 Task: Look for space in Zagreb, Croatia from 11th June, 2023 to 17th June, 2023 for 1 adult in price range Rs.5000 to Rs.12000. Place can be private room with 1  bedroom having 1 bed and 1 bathroom. Property type can be house, flat, guest house, hotel. Booking option can be shelf check-in. Required host language is English.
Action: Mouse moved to (449, 82)
Screenshot: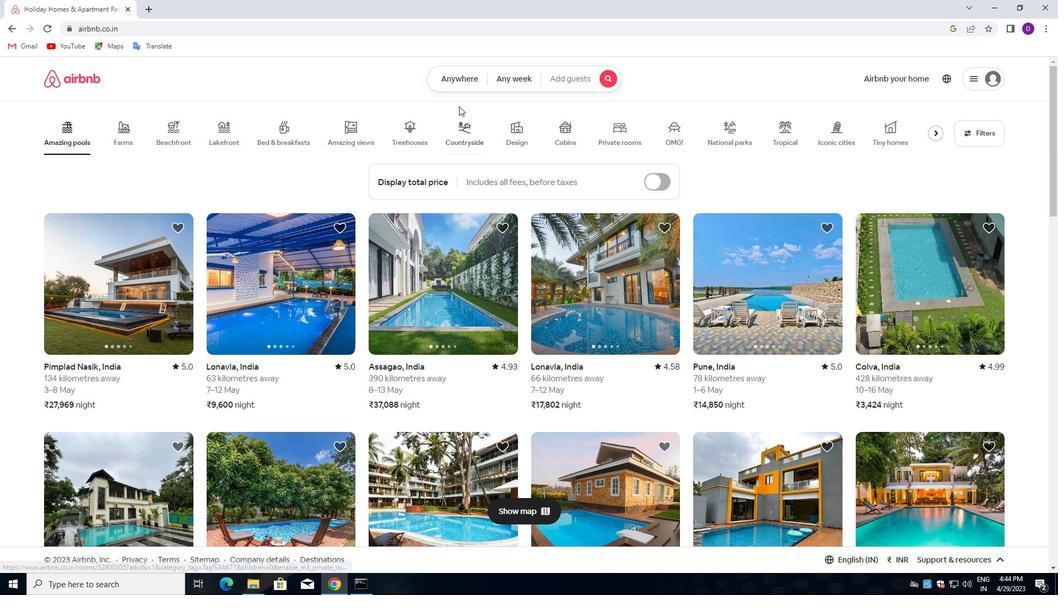 
Action: Mouse pressed left at (449, 82)
Screenshot: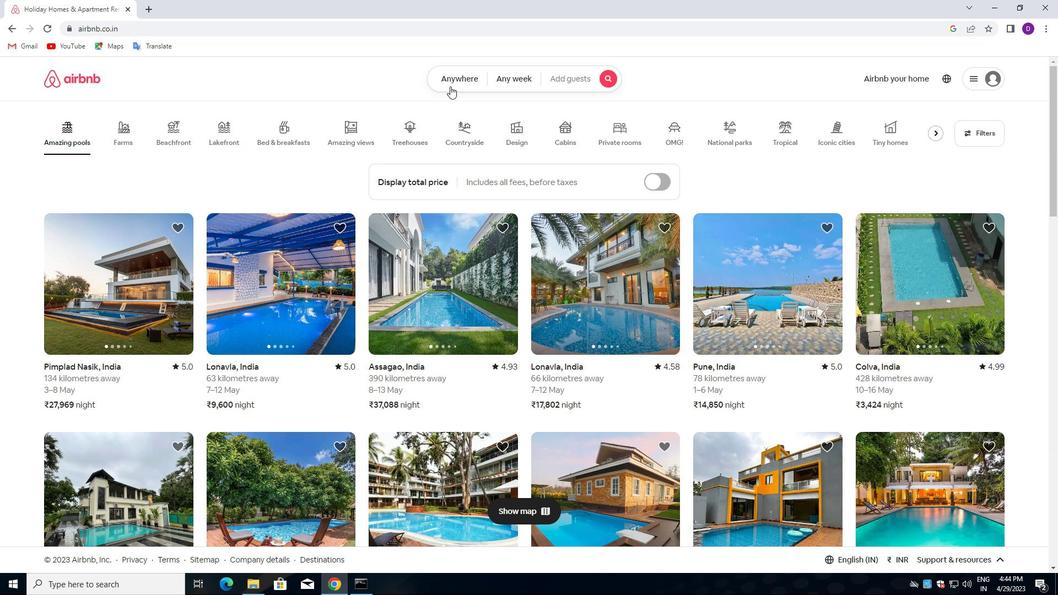 
Action: Mouse moved to (352, 127)
Screenshot: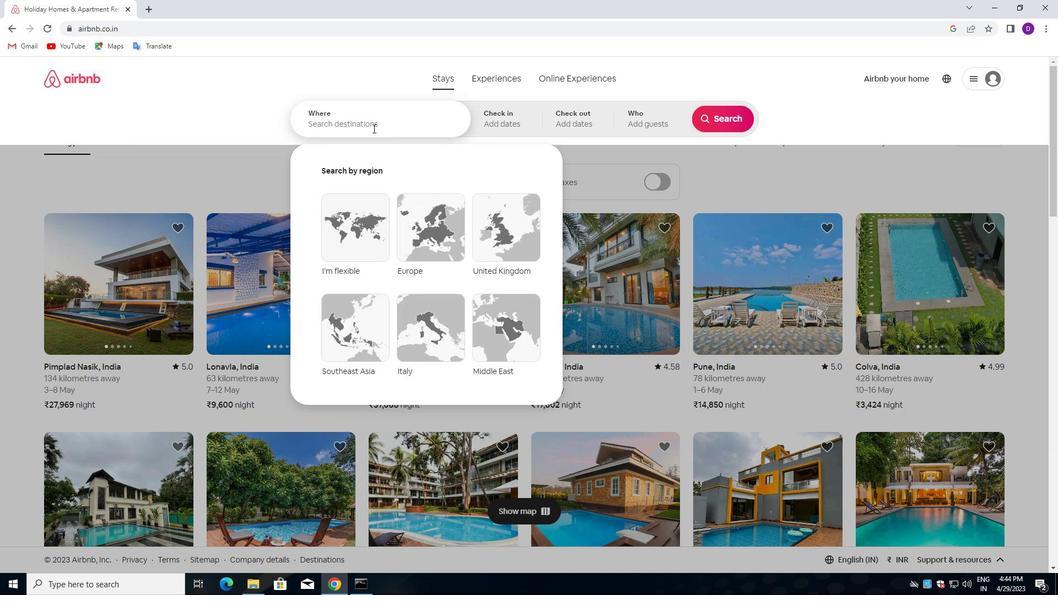 
Action: Mouse pressed left at (352, 127)
Screenshot: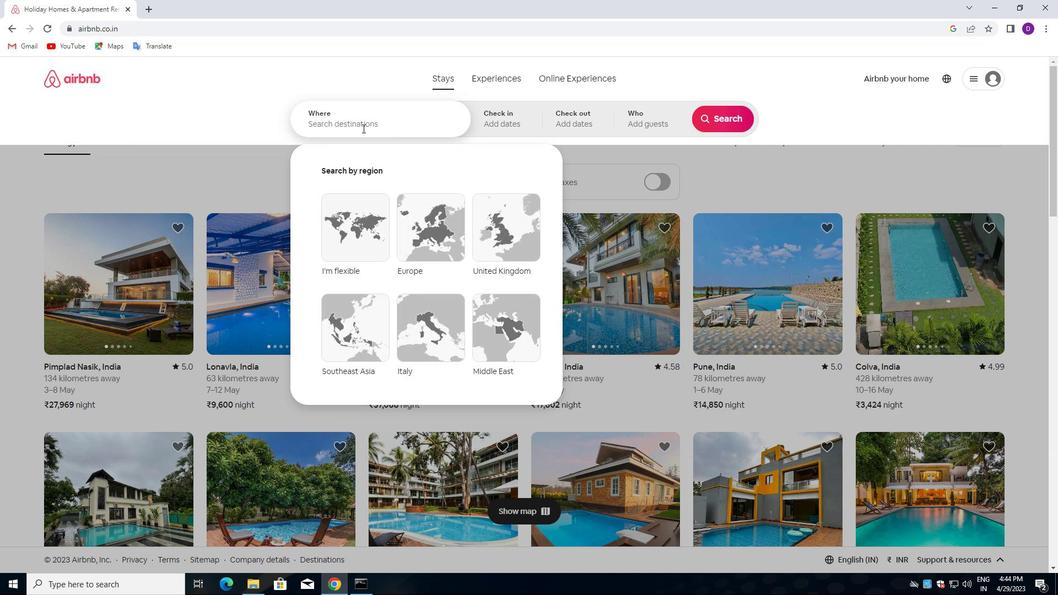 
Action: Mouse moved to (352, 126)
Screenshot: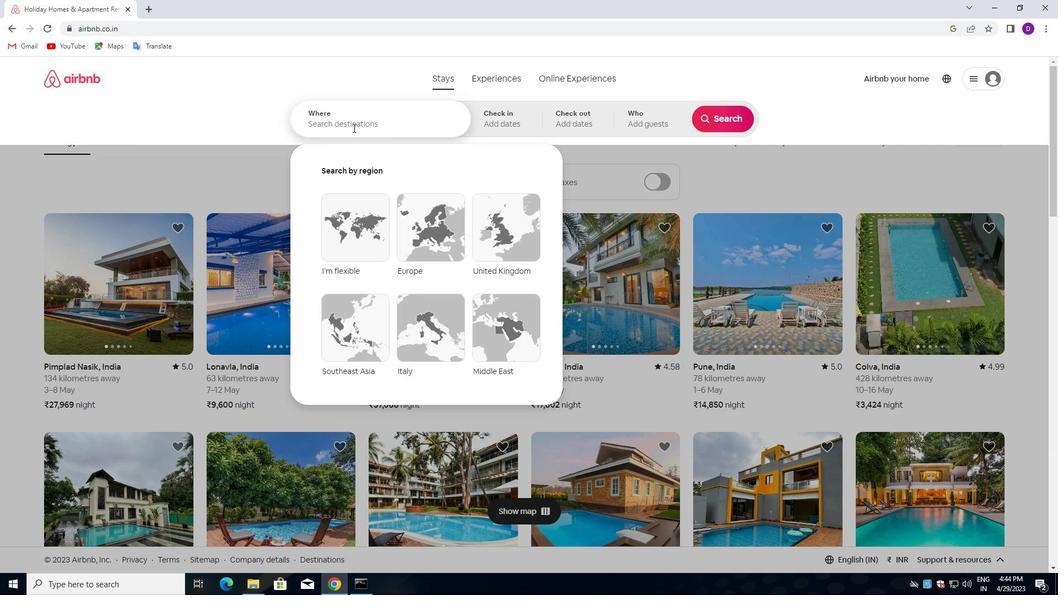 
Action: Key pressed <Key.shift>ZAGREB,<Key.down><Key.enter>
Screenshot: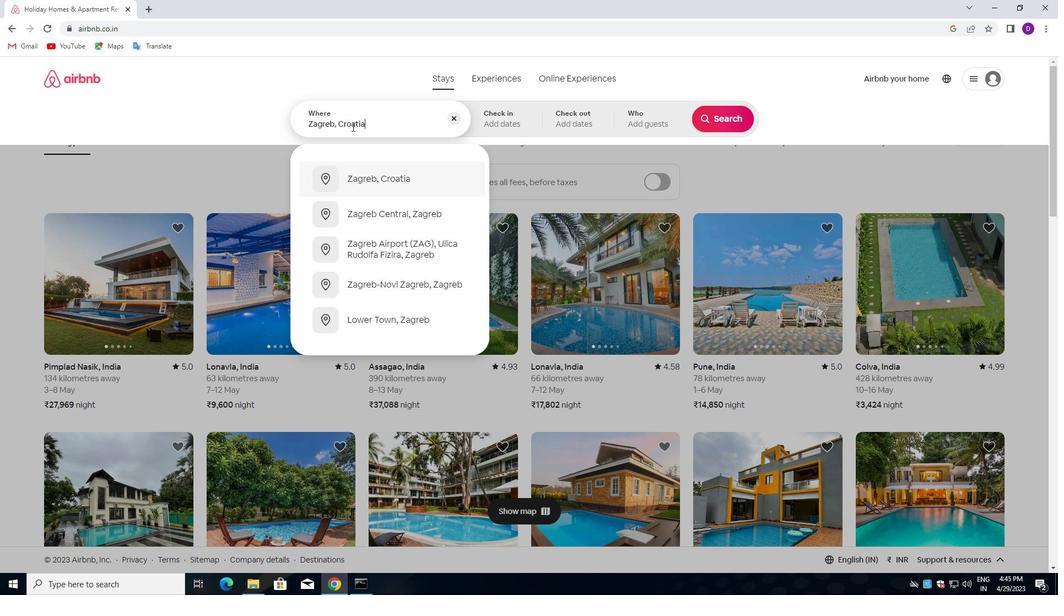 
Action: Mouse moved to (719, 205)
Screenshot: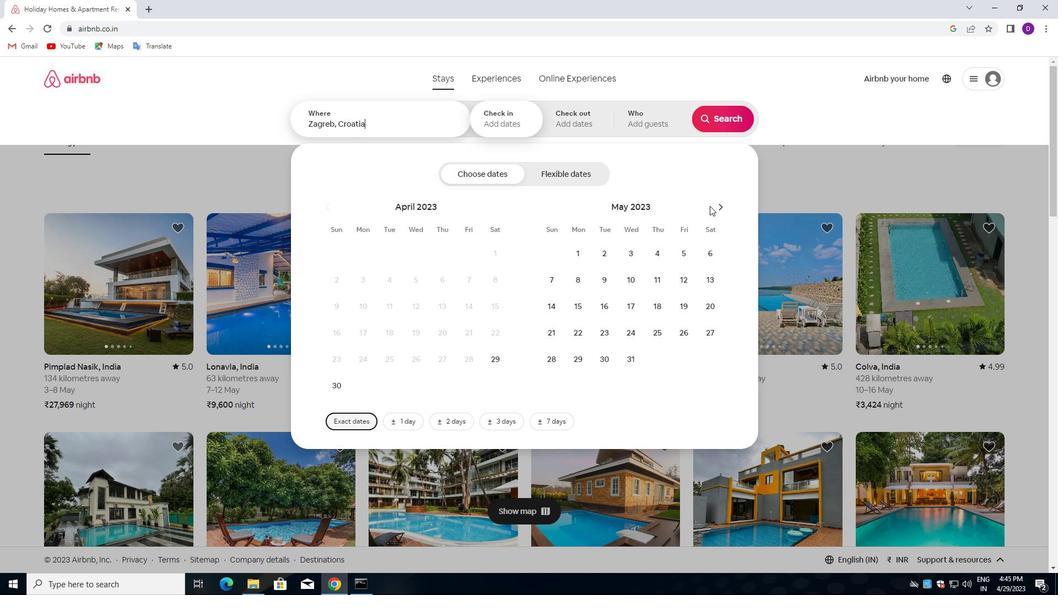 
Action: Mouse pressed left at (719, 205)
Screenshot: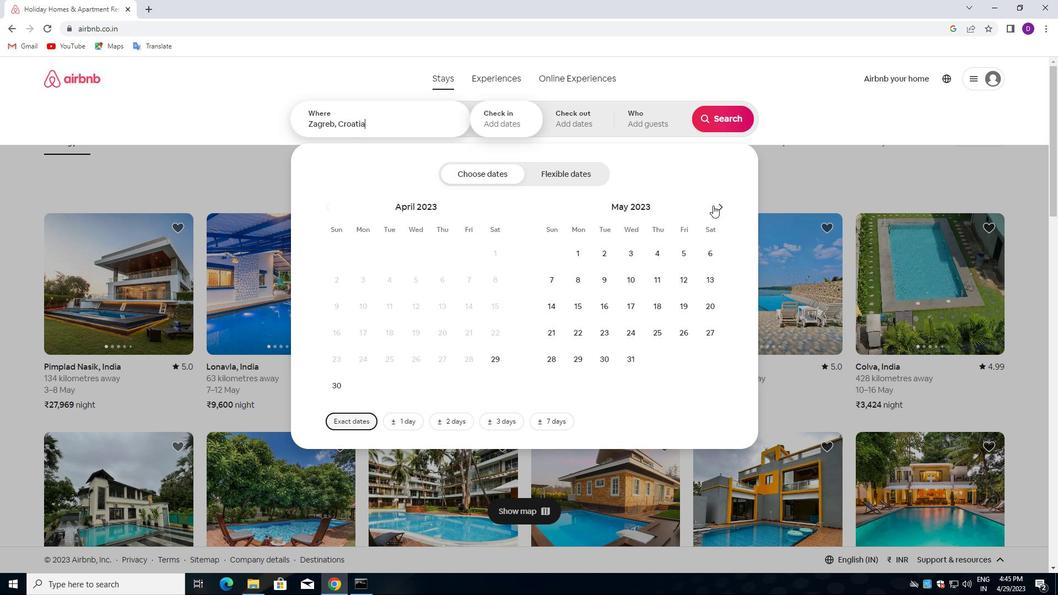 
Action: Mouse moved to (555, 311)
Screenshot: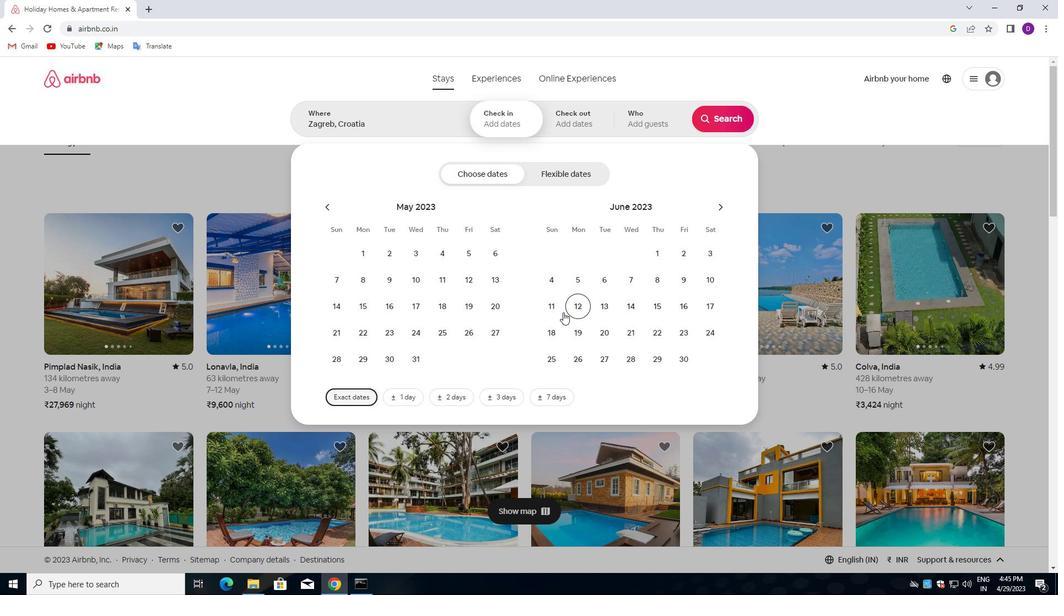 
Action: Mouse pressed left at (555, 311)
Screenshot: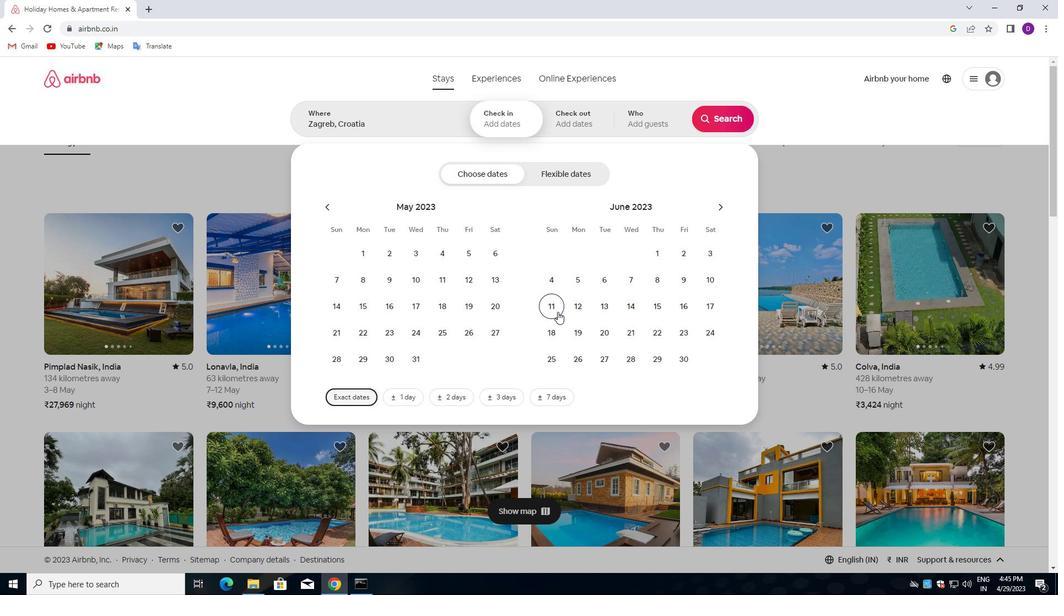 
Action: Mouse moved to (705, 309)
Screenshot: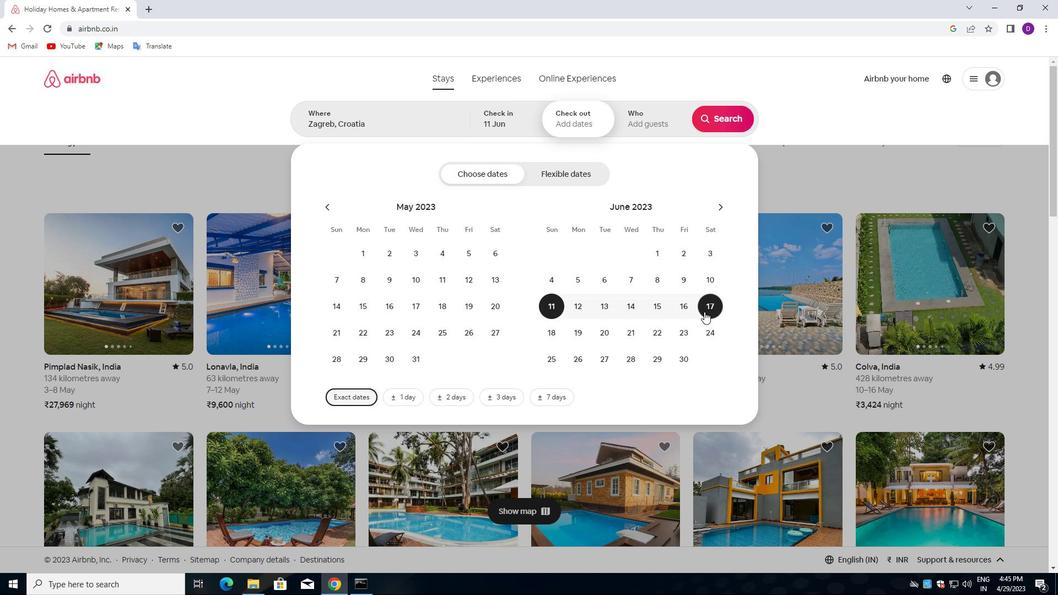 
Action: Mouse pressed left at (705, 309)
Screenshot: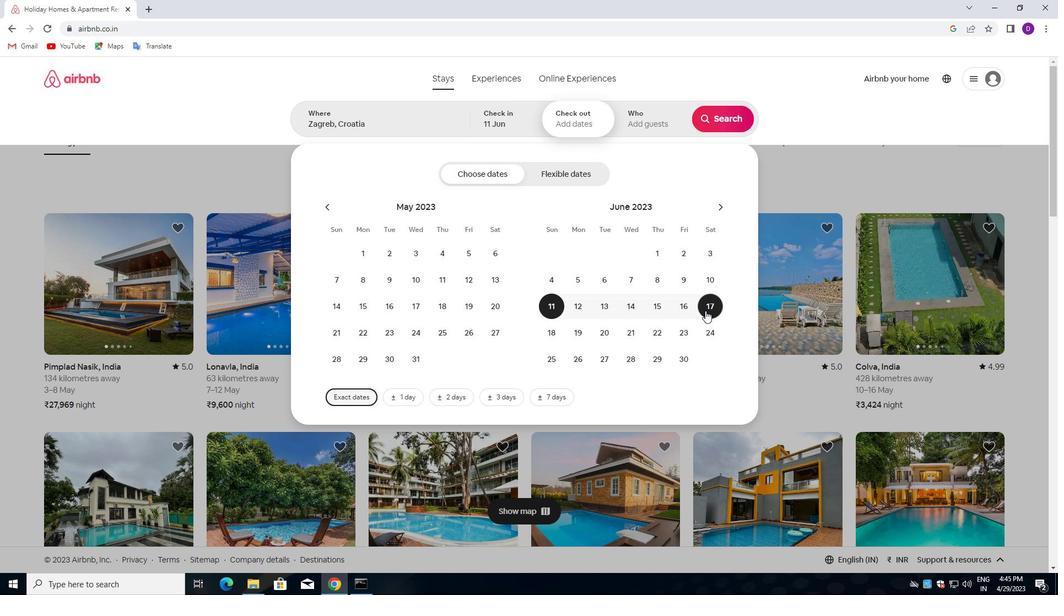 
Action: Mouse moved to (635, 124)
Screenshot: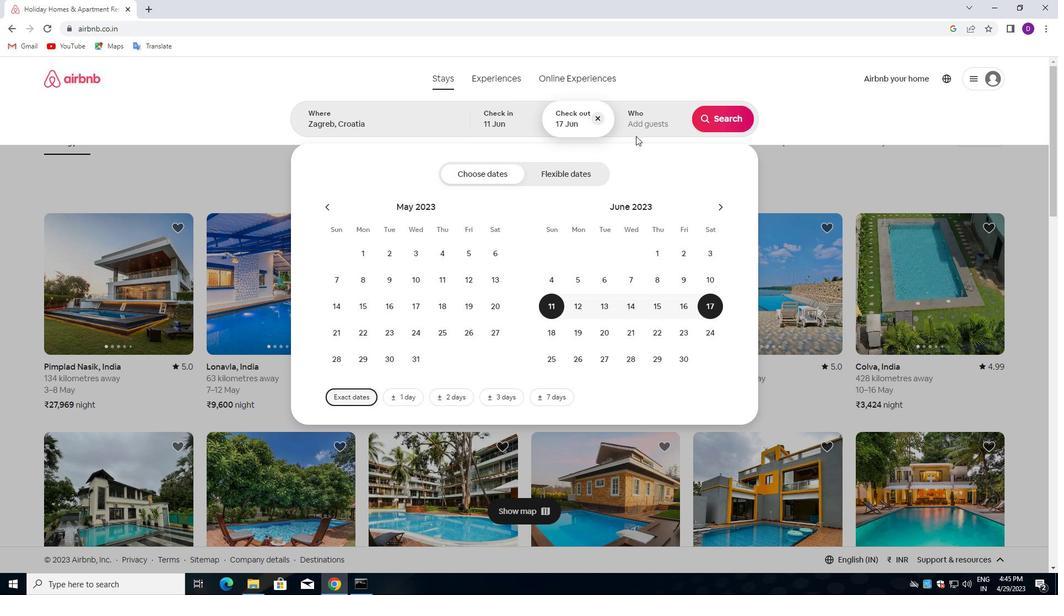 
Action: Mouse pressed left at (635, 124)
Screenshot: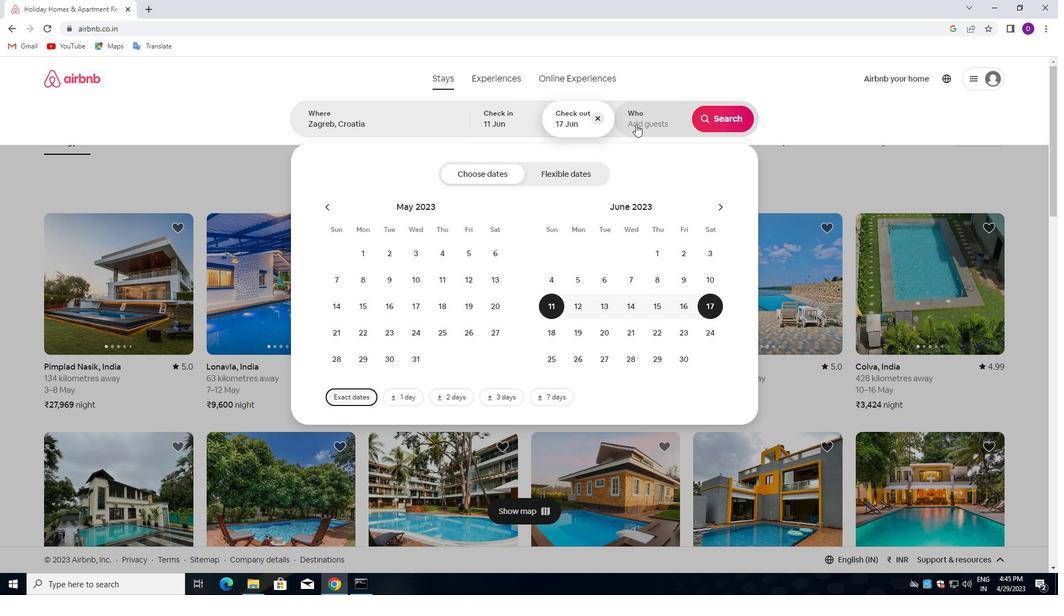 
Action: Mouse moved to (728, 174)
Screenshot: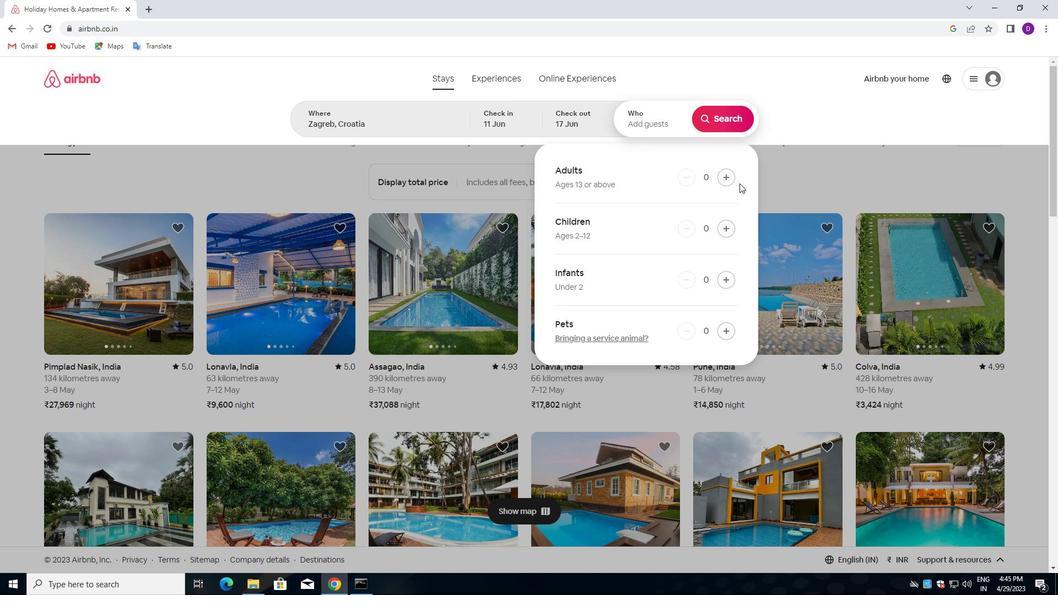 
Action: Mouse pressed left at (728, 174)
Screenshot: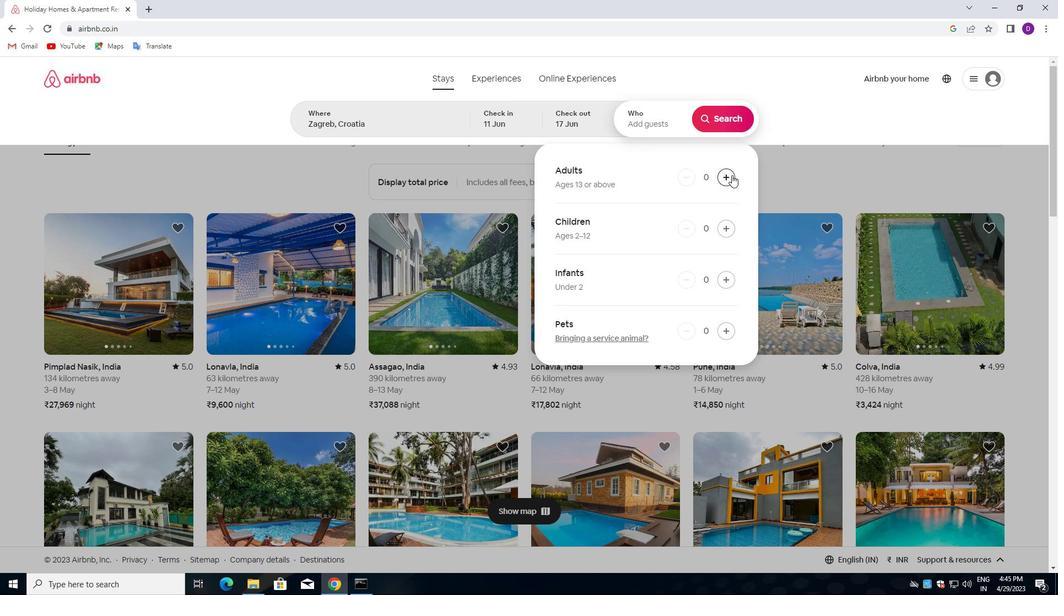 
Action: Mouse moved to (720, 120)
Screenshot: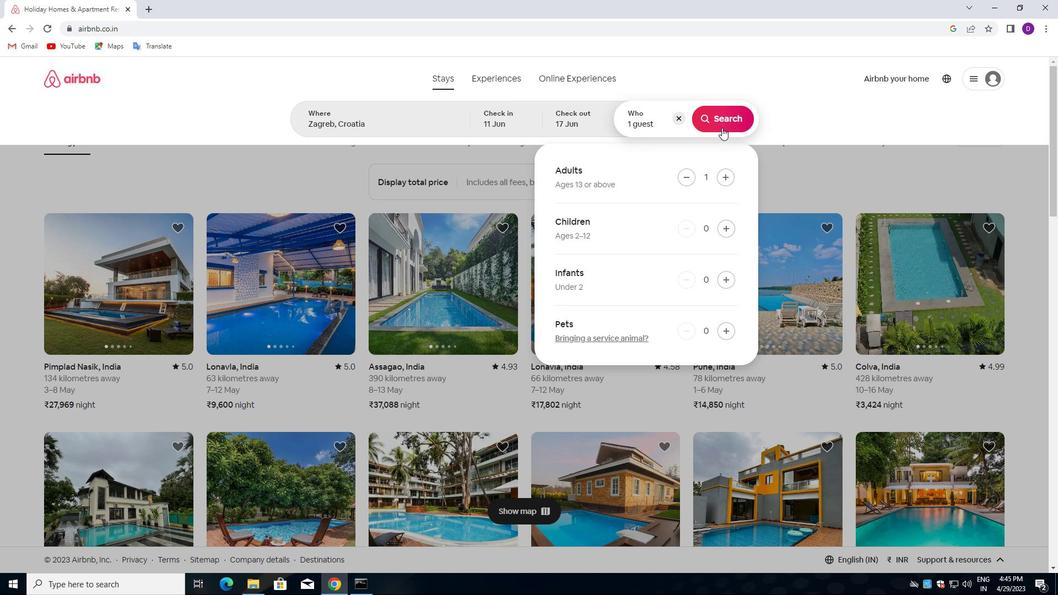
Action: Mouse pressed left at (720, 120)
Screenshot: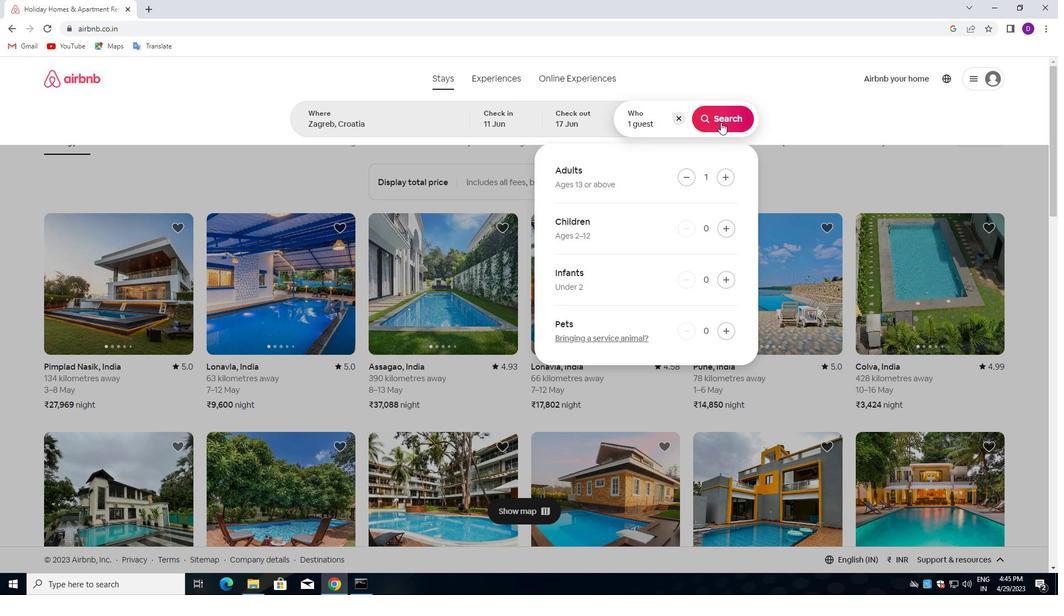 
Action: Mouse moved to (997, 120)
Screenshot: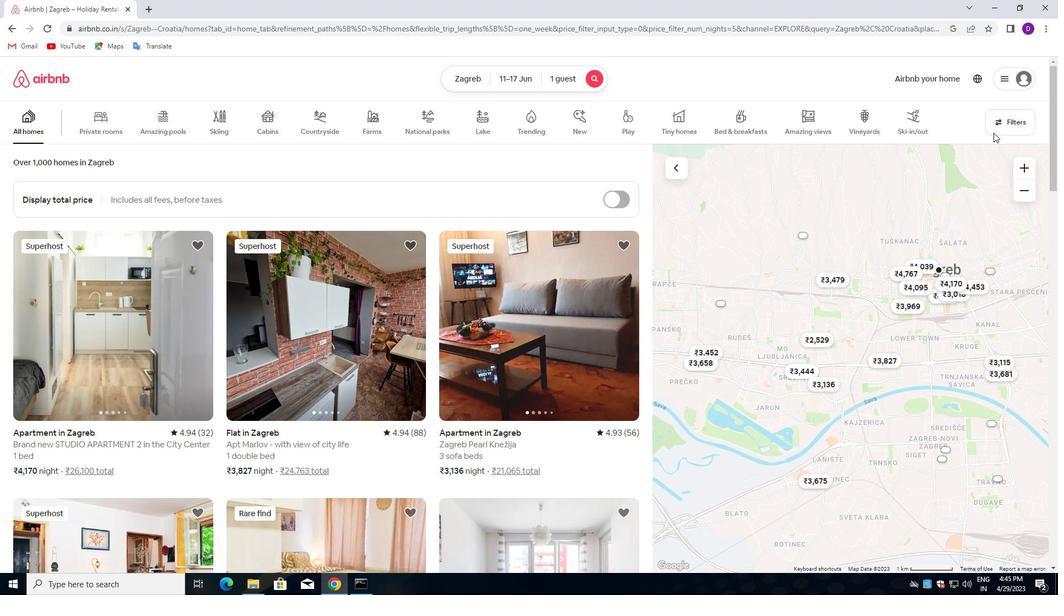 
Action: Mouse pressed left at (997, 120)
Screenshot: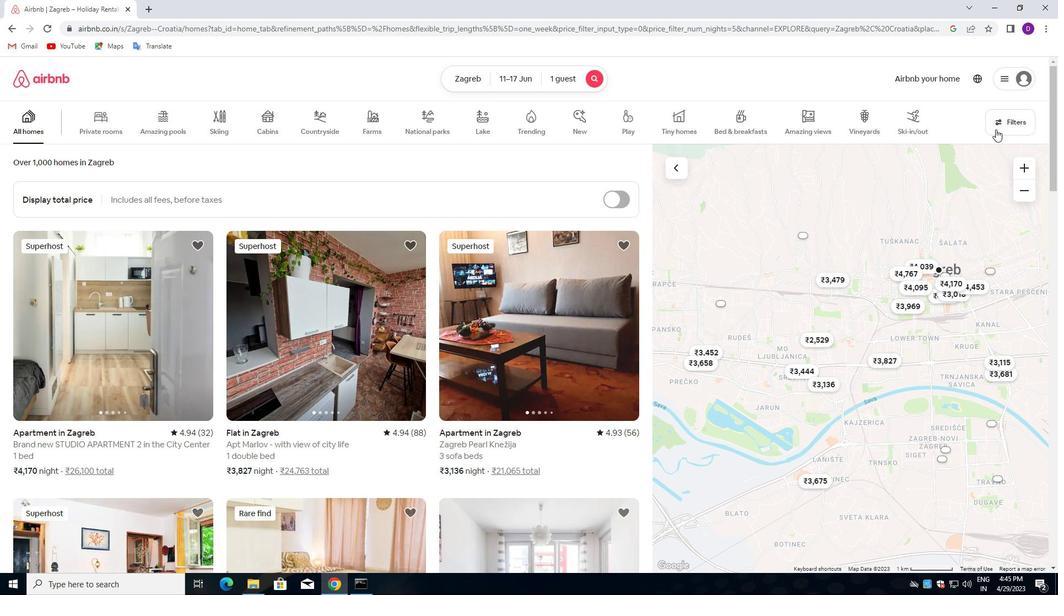 
Action: Mouse moved to (401, 266)
Screenshot: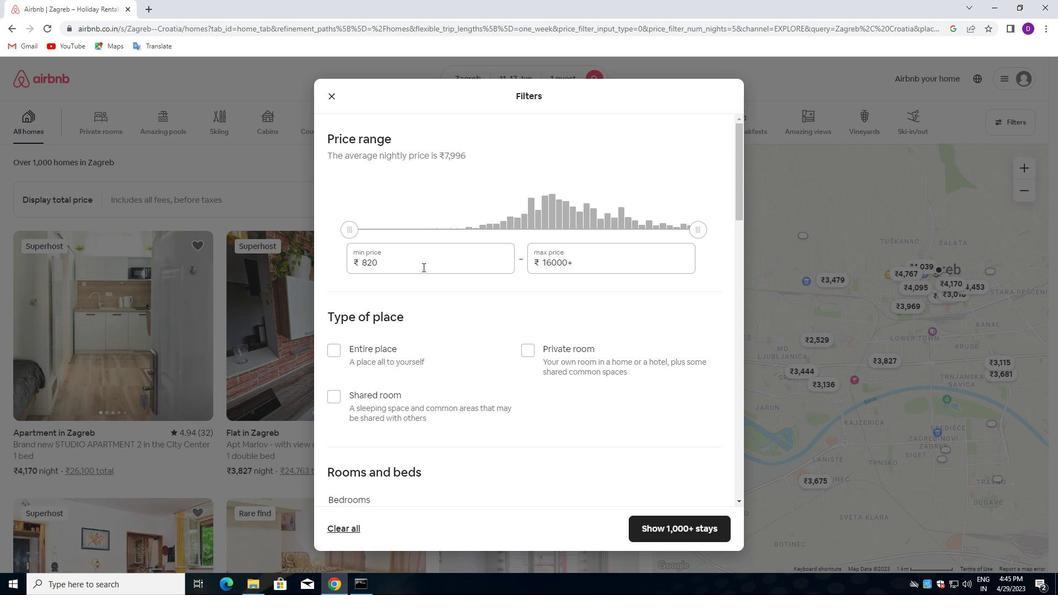 
Action: Mouse pressed left at (401, 266)
Screenshot: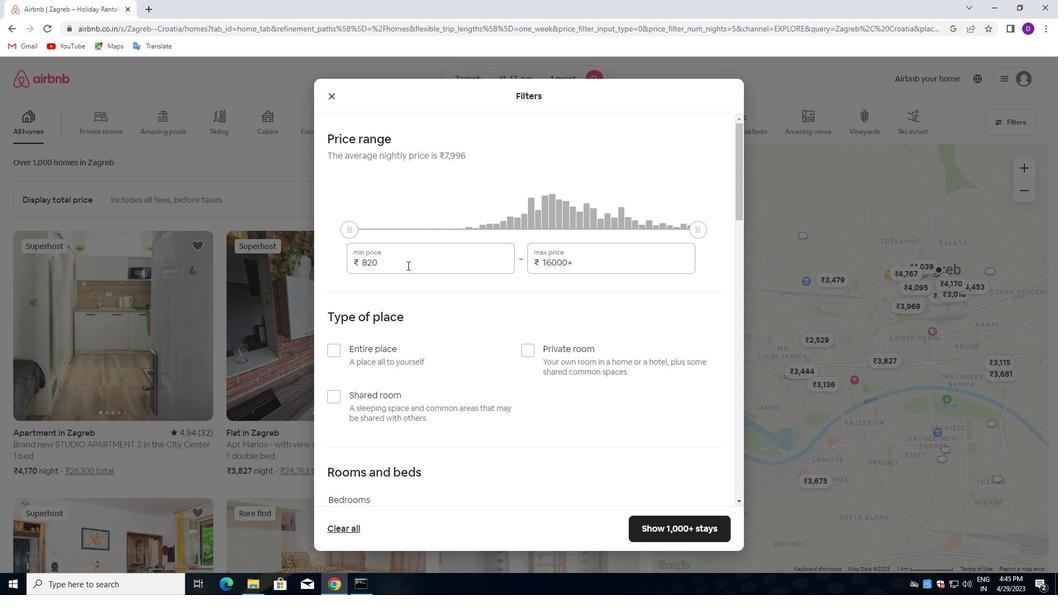 
Action: Mouse pressed left at (401, 266)
Screenshot: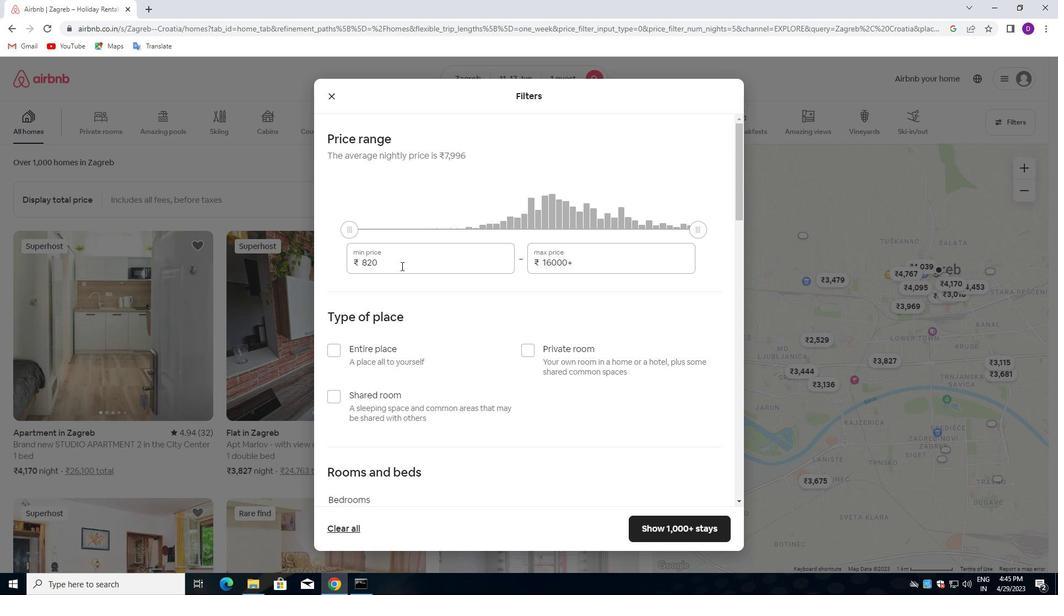 
Action: Key pressed 5000<Key.tab>12000
Screenshot: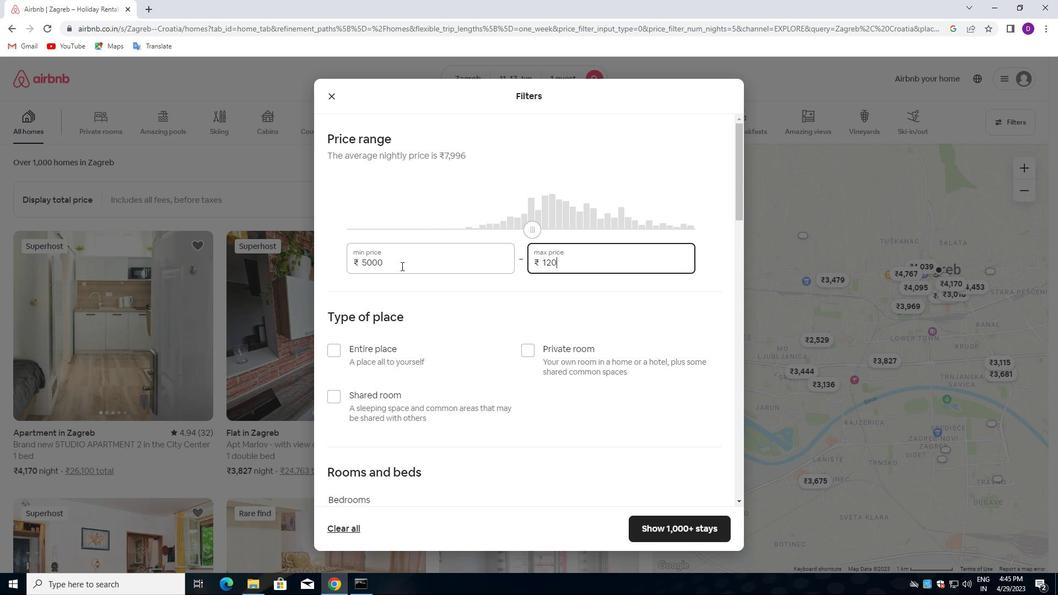 
Action: Mouse moved to (503, 376)
Screenshot: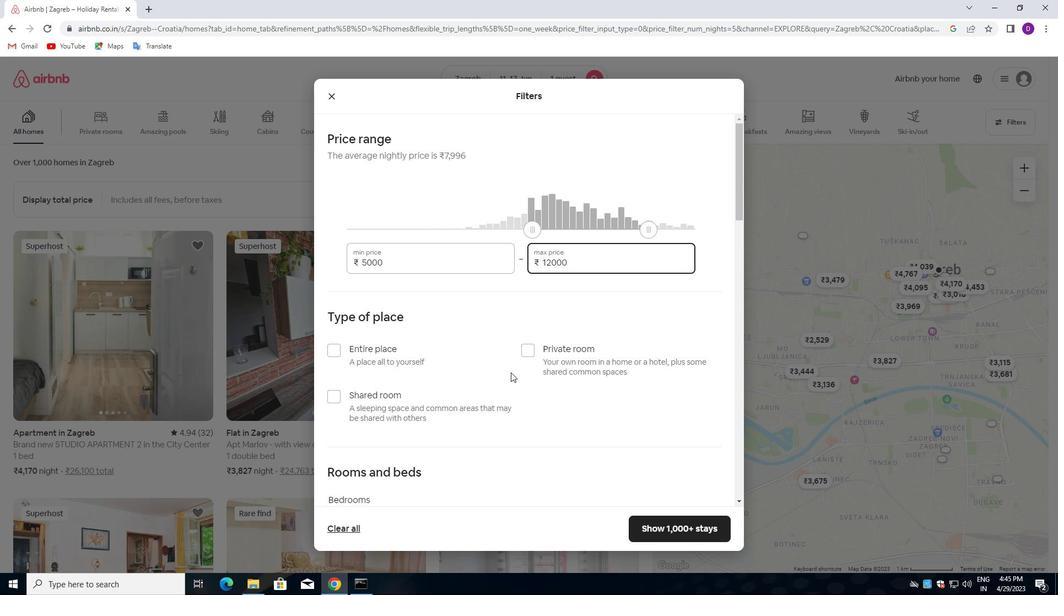 
Action: Mouse scrolled (503, 377) with delta (0, 0)
Screenshot: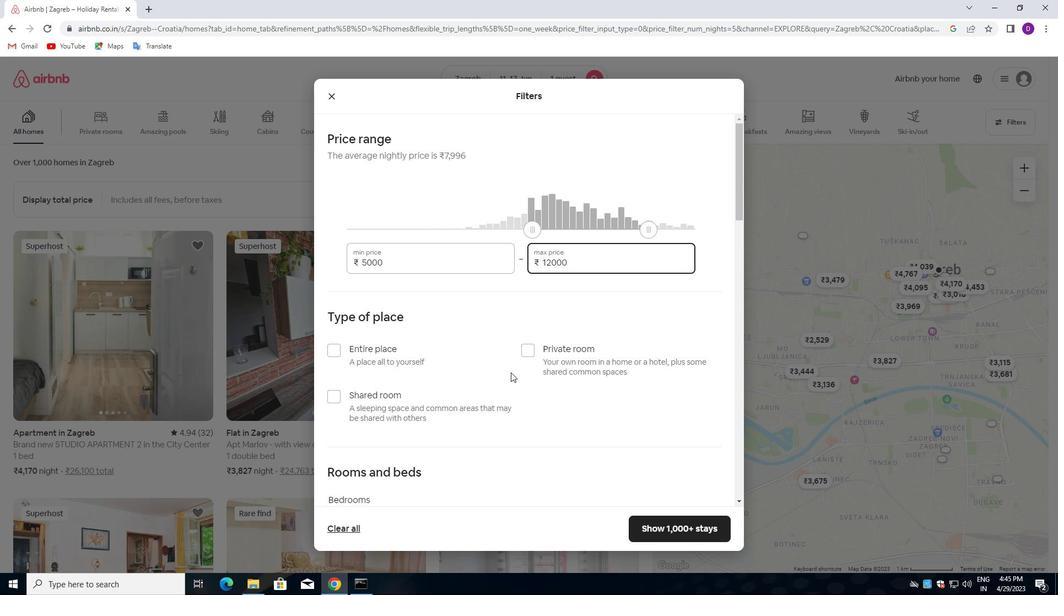 
Action: Mouse moved to (503, 376)
Screenshot: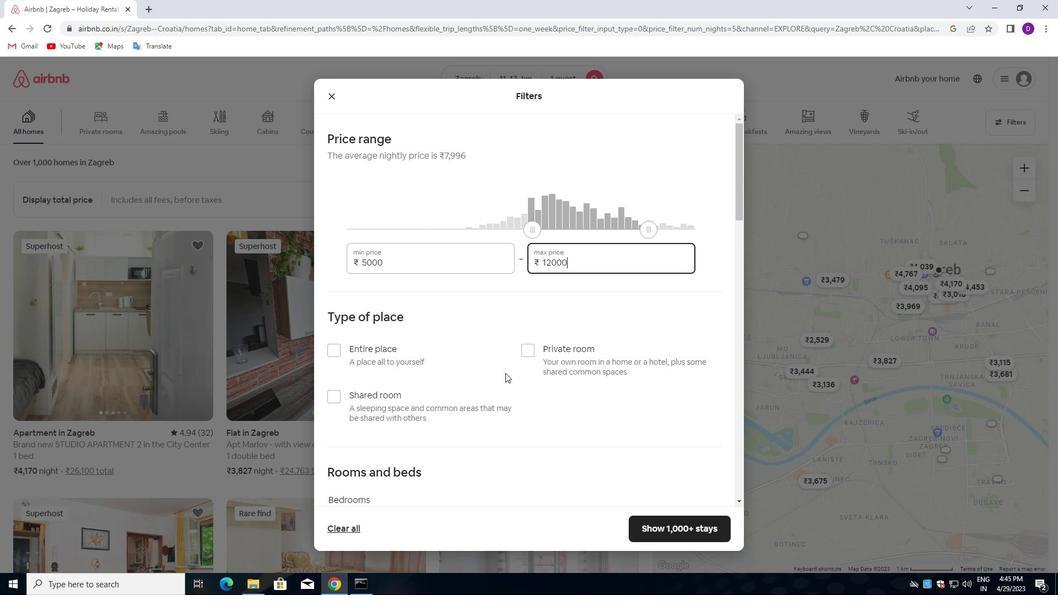 
Action: Mouse scrolled (503, 377) with delta (0, 0)
Screenshot: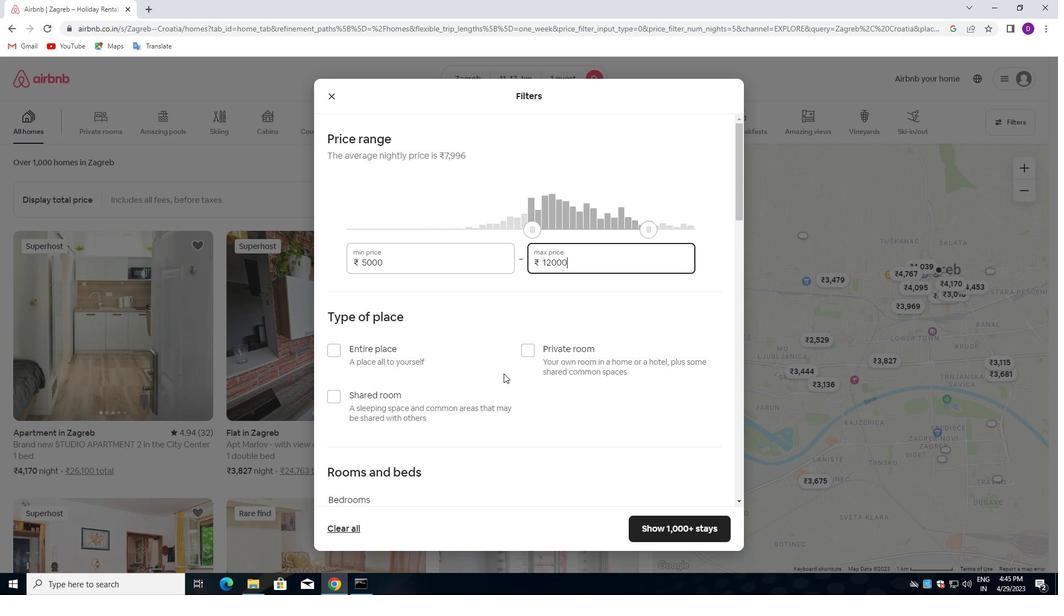
Action: Mouse scrolled (503, 377) with delta (0, 0)
Screenshot: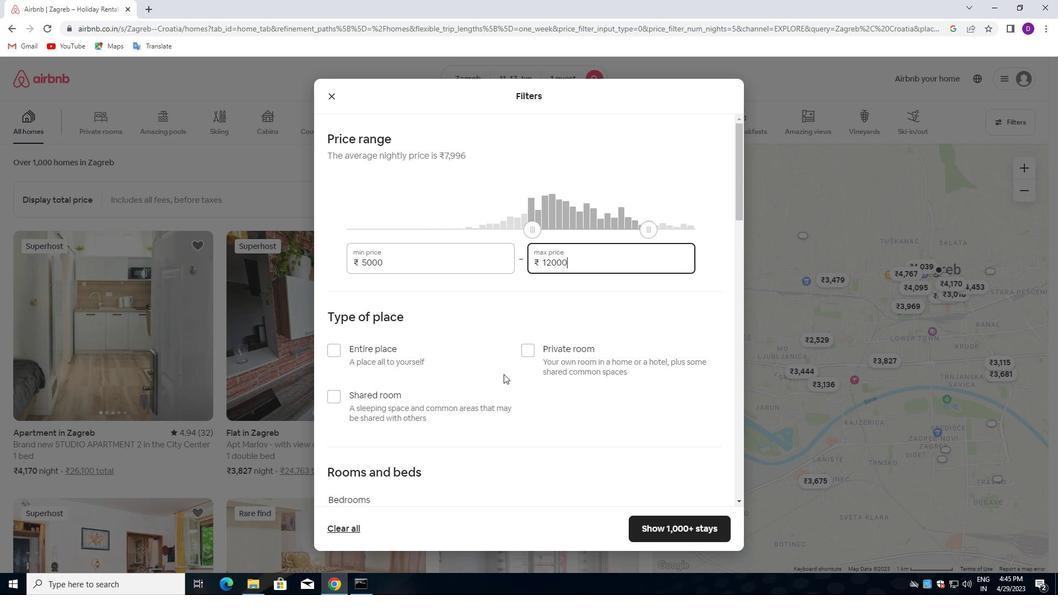 
Action: Mouse scrolled (503, 377) with delta (0, 0)
Screenshot: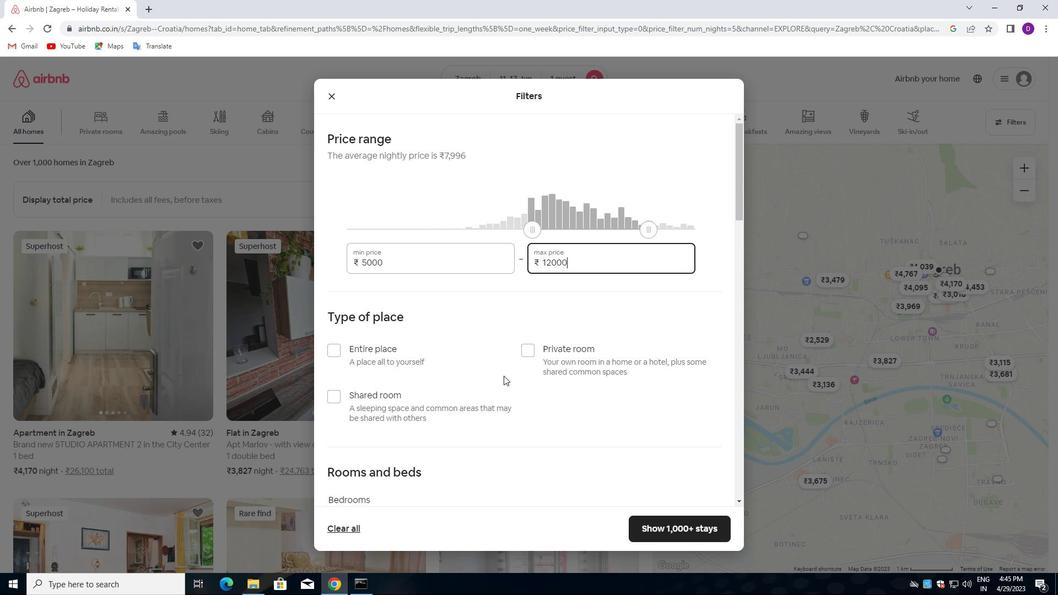 
Action: Mouse scrolled (503, 377) with delta (0, 0)
Screenshot: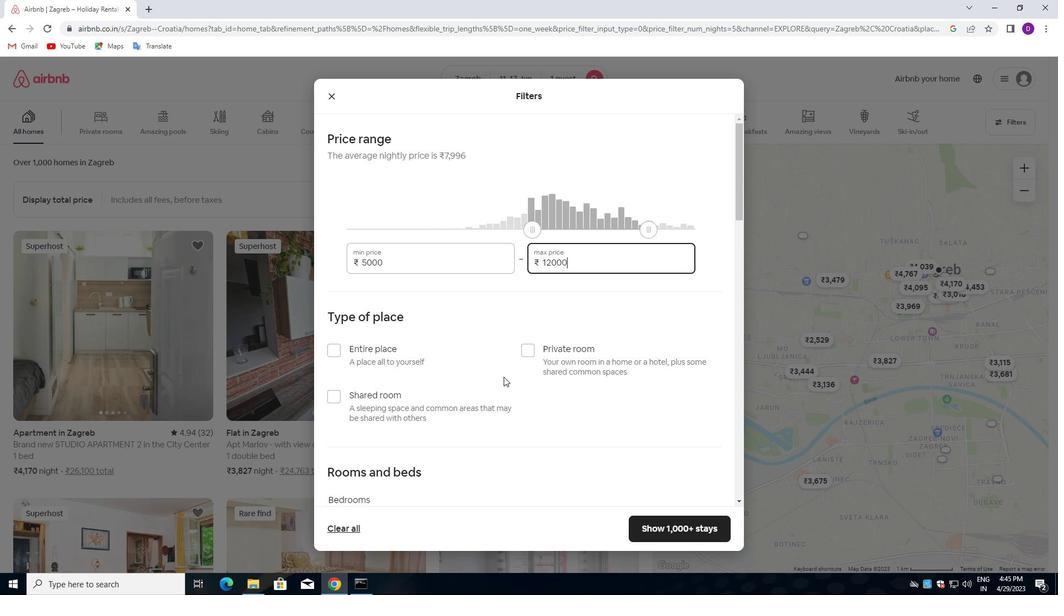 
Action: Mouse moved to (522, 344)
Screenshot: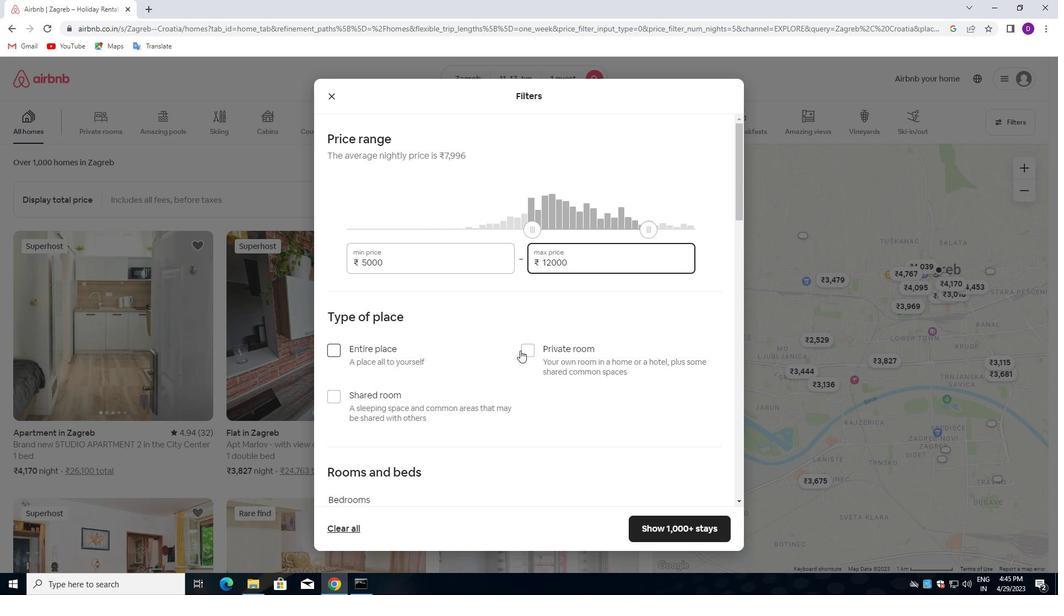 
Action: Mouse pressed left at (522, 344)
Screenshot: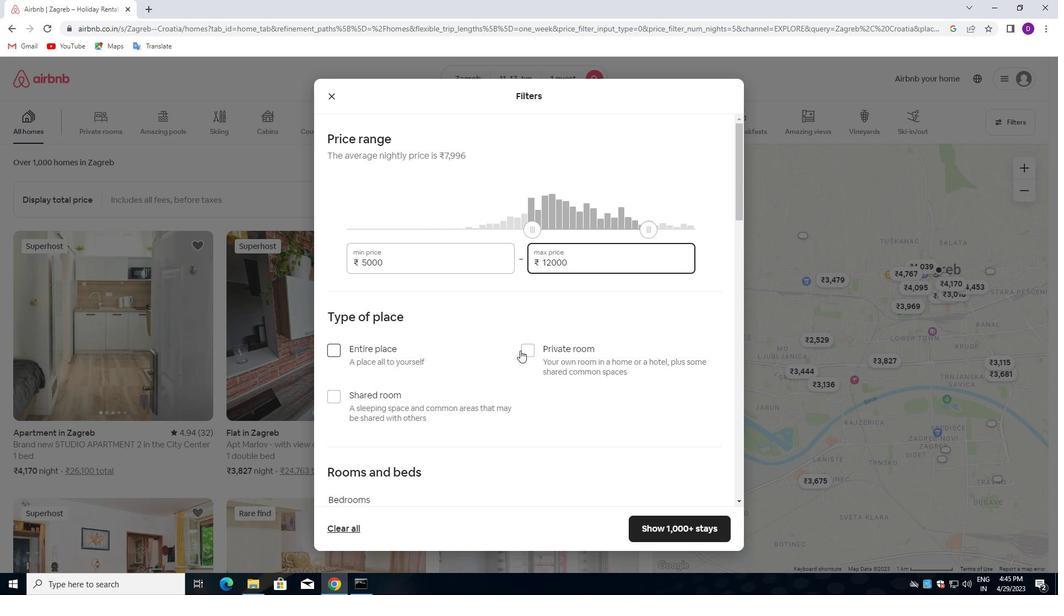 
Action: Mouse moved to (513, 377)
Screenshot: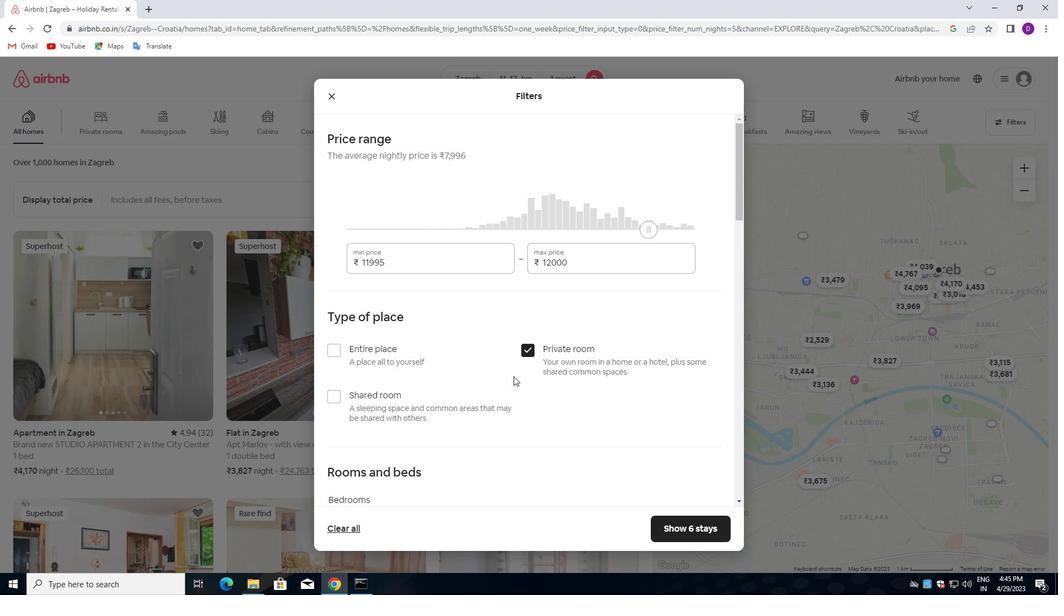 
Action: Mouse scrolled (513, 376) with delta (0, 0)
Screenshot: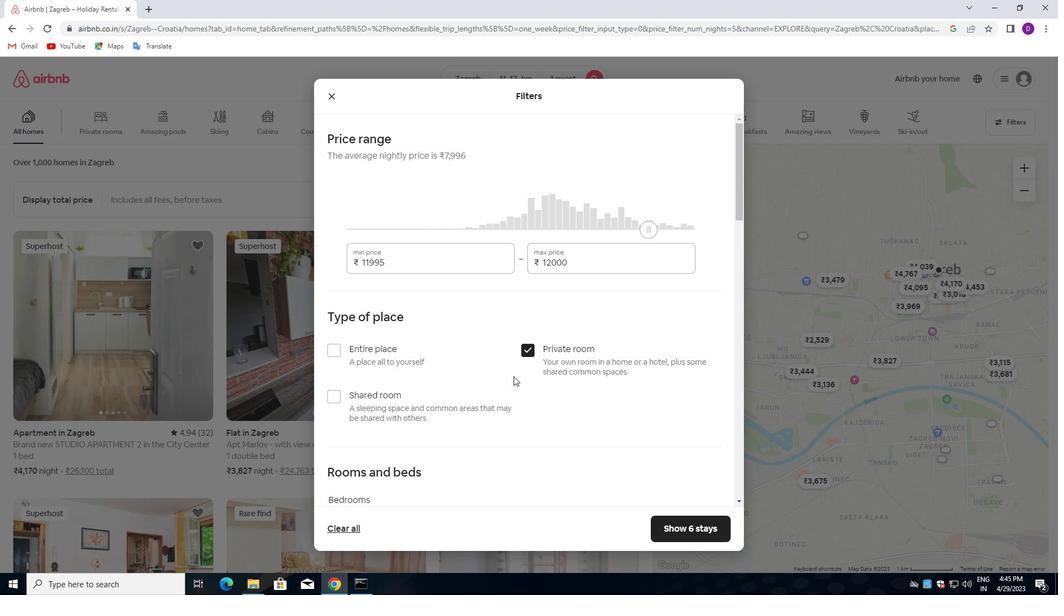 
Action: Mouse moved to (513, 378)
Screenshot: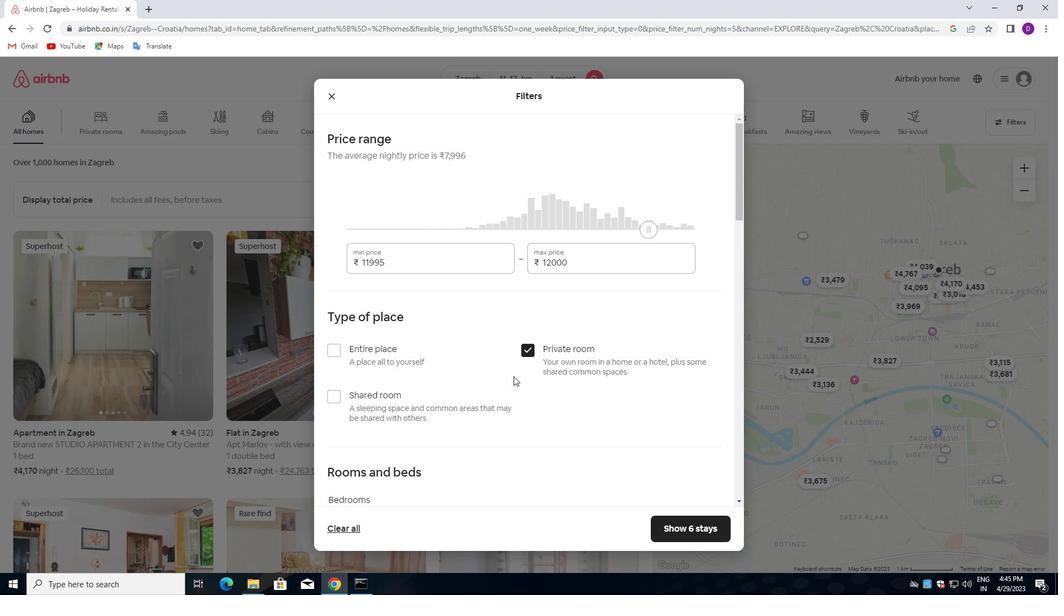 
Action: Mouse scrolled (513, 377) with delta (0, 0)
Screenshot: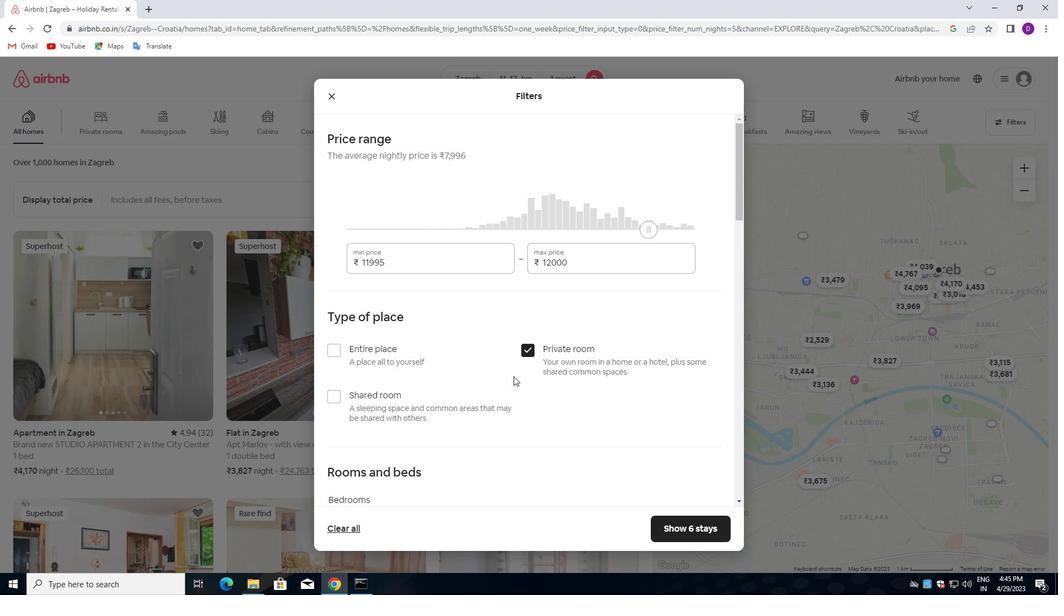 
Action: Mouse scrolled (513, 377) with delta (0, 0)
Screenshot: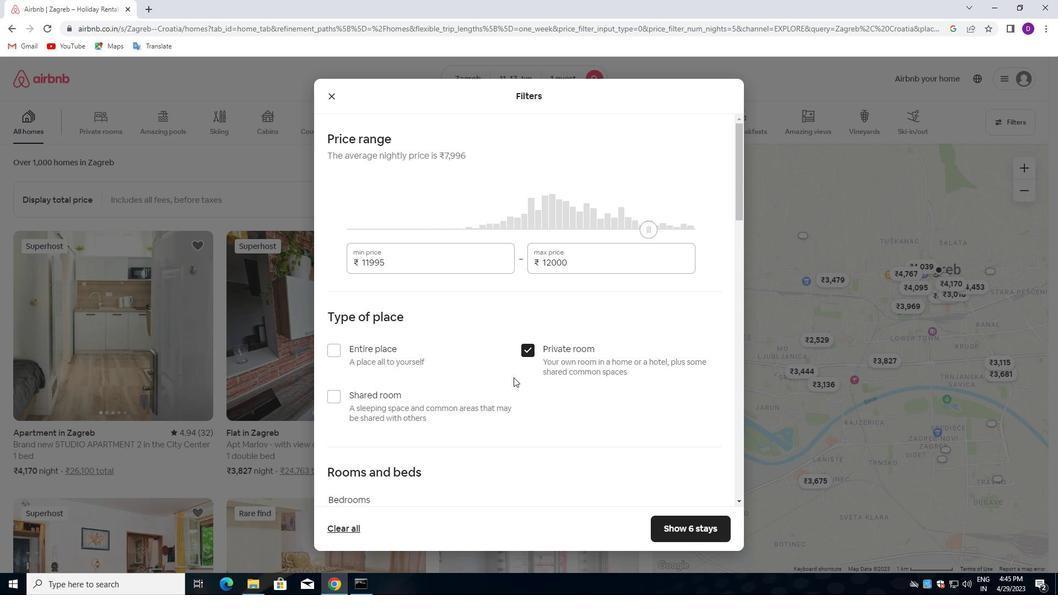 
Action: Mouse scrolled (513, 377) with delta (0, 0)
Screenshot: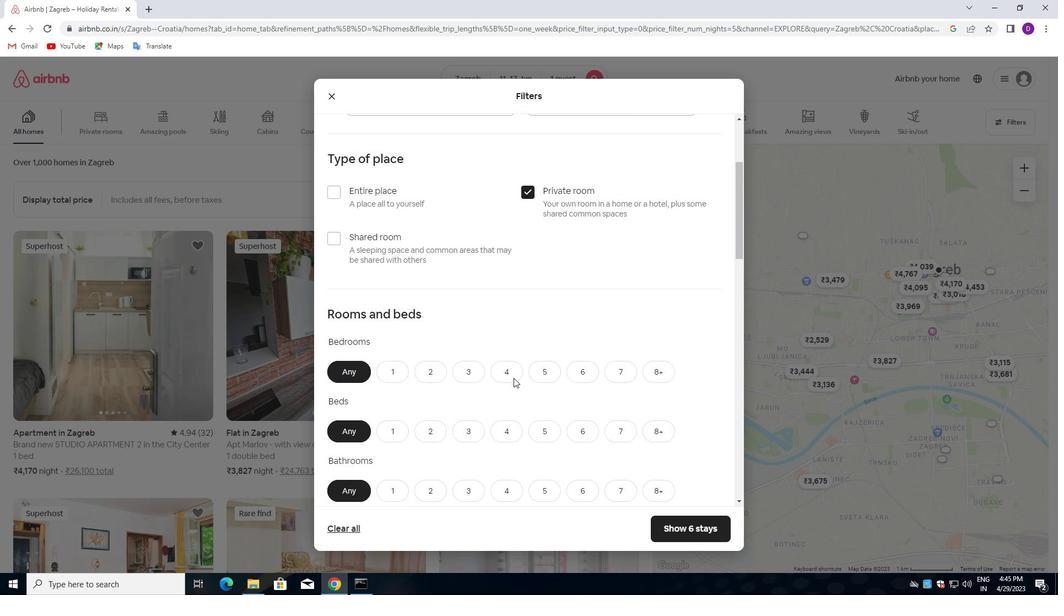 
Action: Mouse moved to (512, 379)
Screenshot: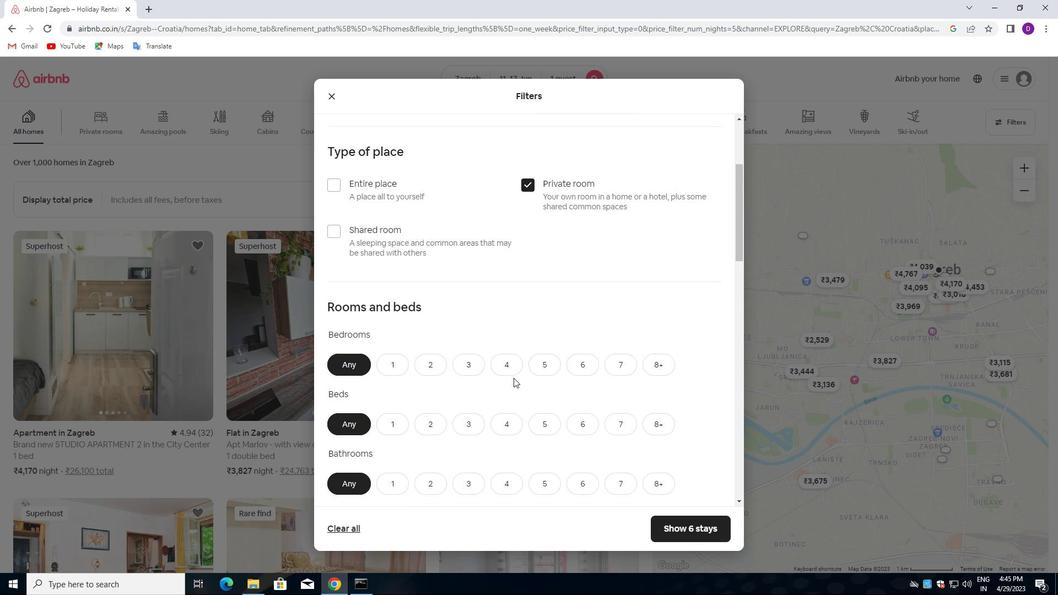 
Action: Mouse scrolled (512, 379) with delta (0, 0)
Screenshot: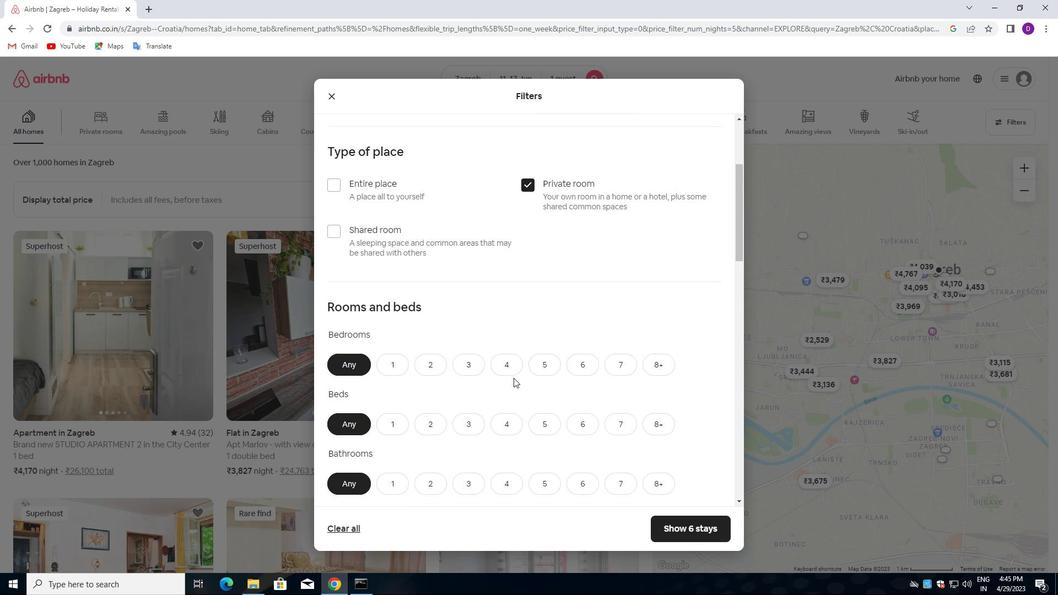 
Action: Mouse moved to (392, 263)
Screenshot: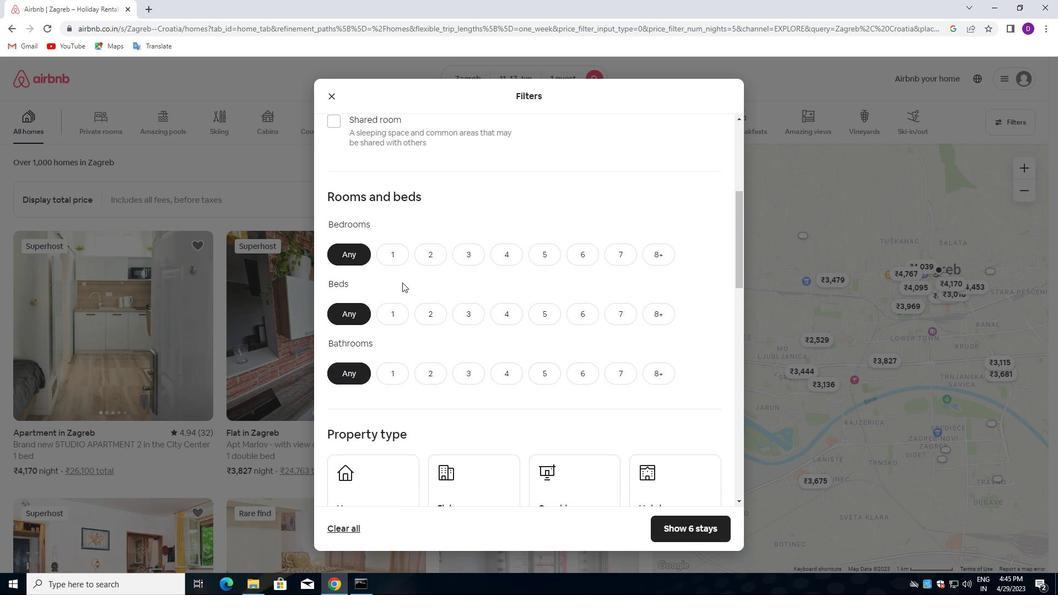 
Action: Mouse pressed left at (392, 263)
Screenshot: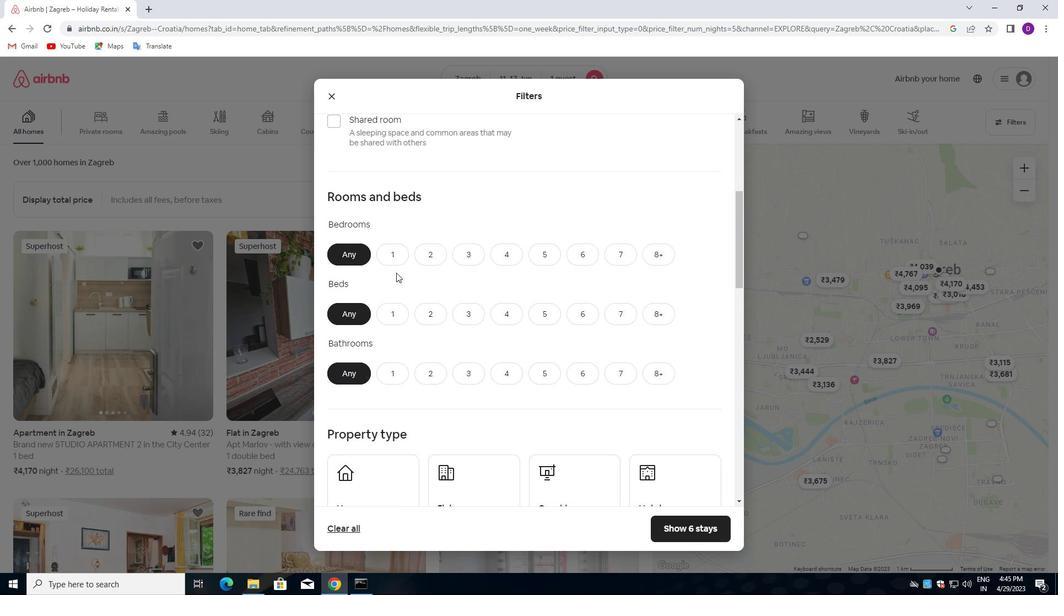 
Action: Mouse moved to (398, 315)
Screenshot: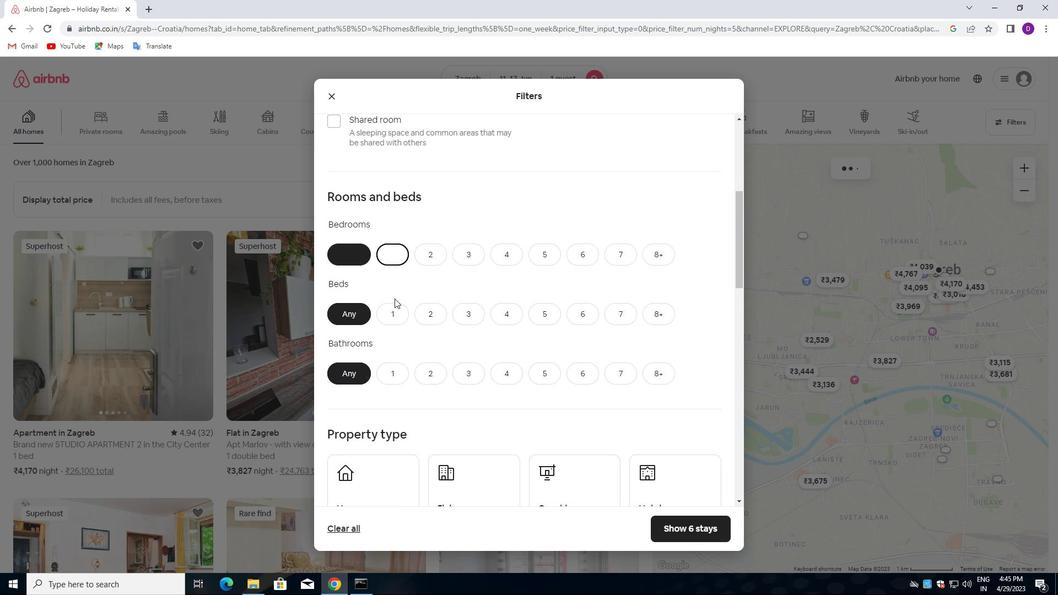 
Action: Mouse pressed left at (398, 315)
Screenshot: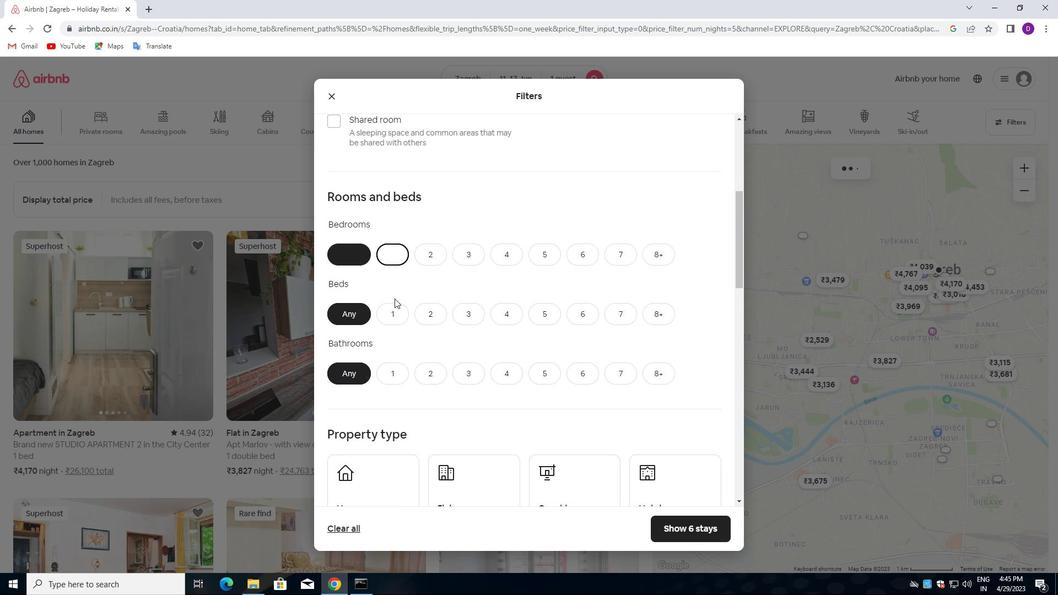 
Action: Mouse moved to (398, 369)
Screenshot: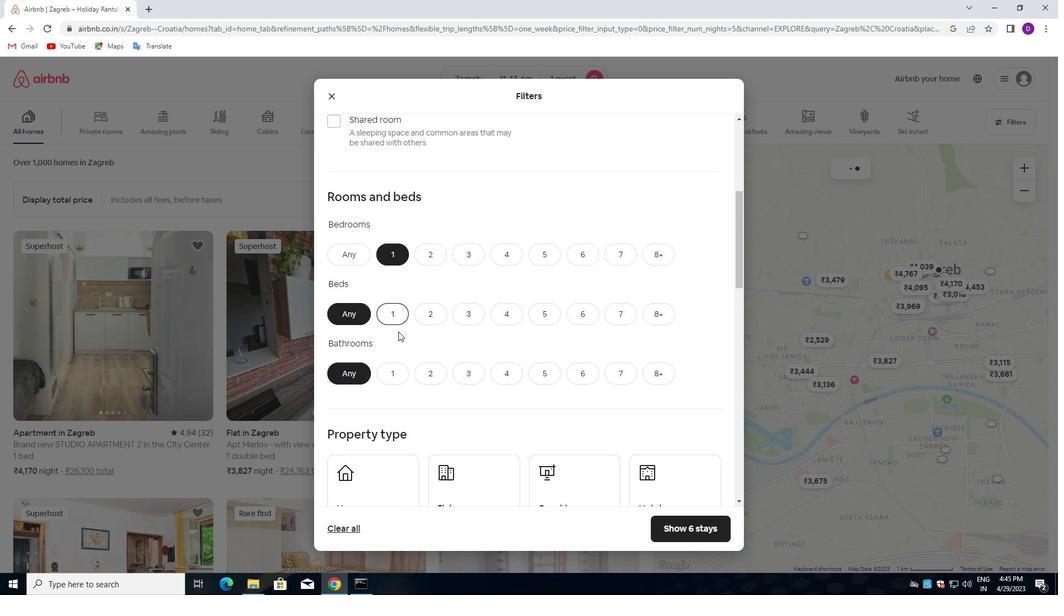 
Action: Mouse pressed left at (398, 369)
Screenshot: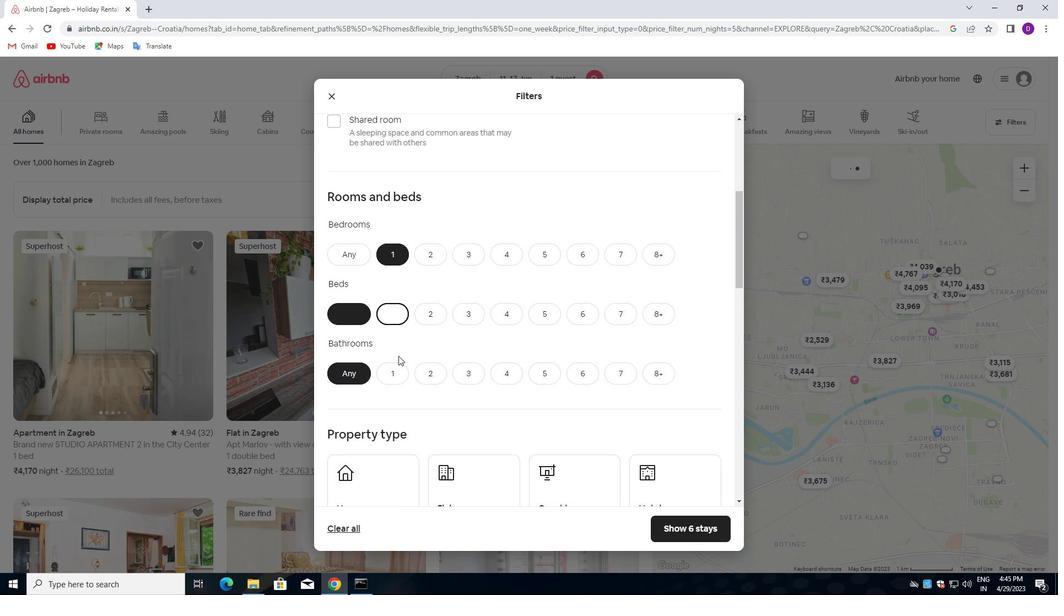 
Action: Mouse moved to (527, 353)
Screenshot: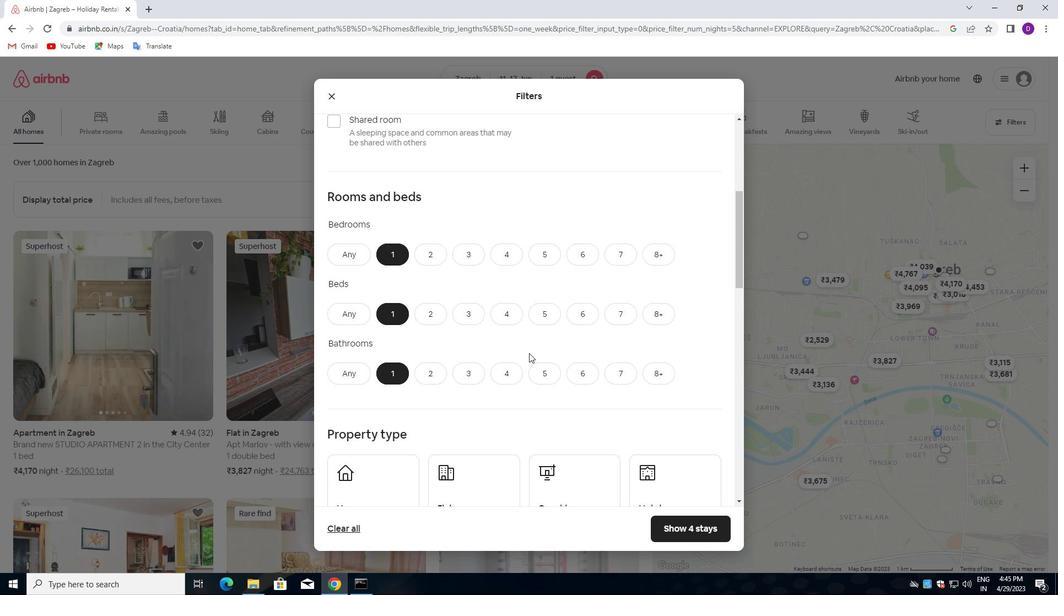 
Action: Mouse scrolled (527, 353) with delta (0, 0)
Screenshot: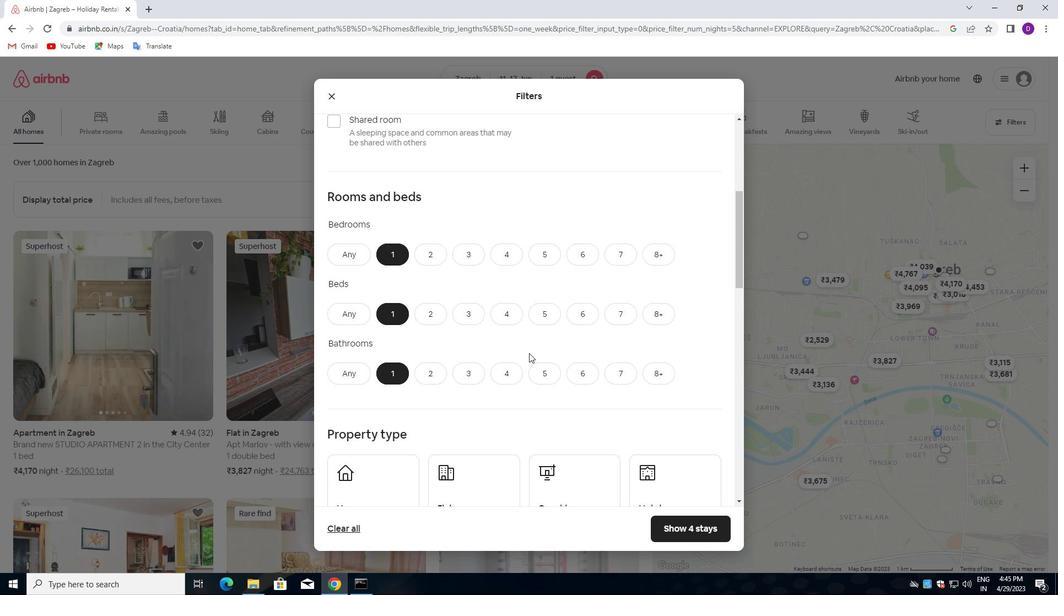 
Action: Mouse moved to (527, 353)
Screenshot: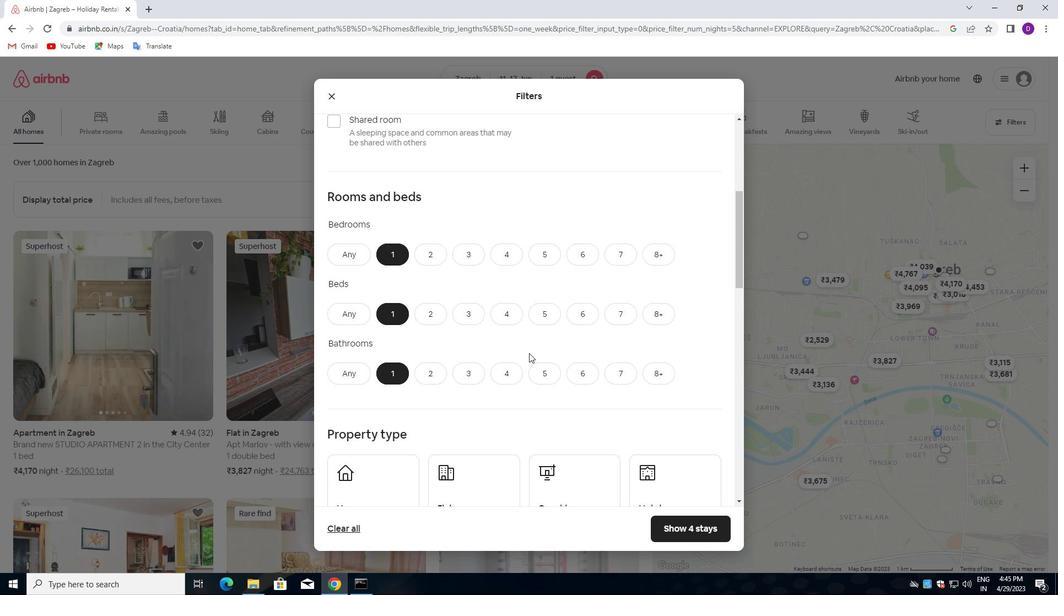 
Action: Mouse scrolled (527, 353) with delta (0, 0)
Screenshot: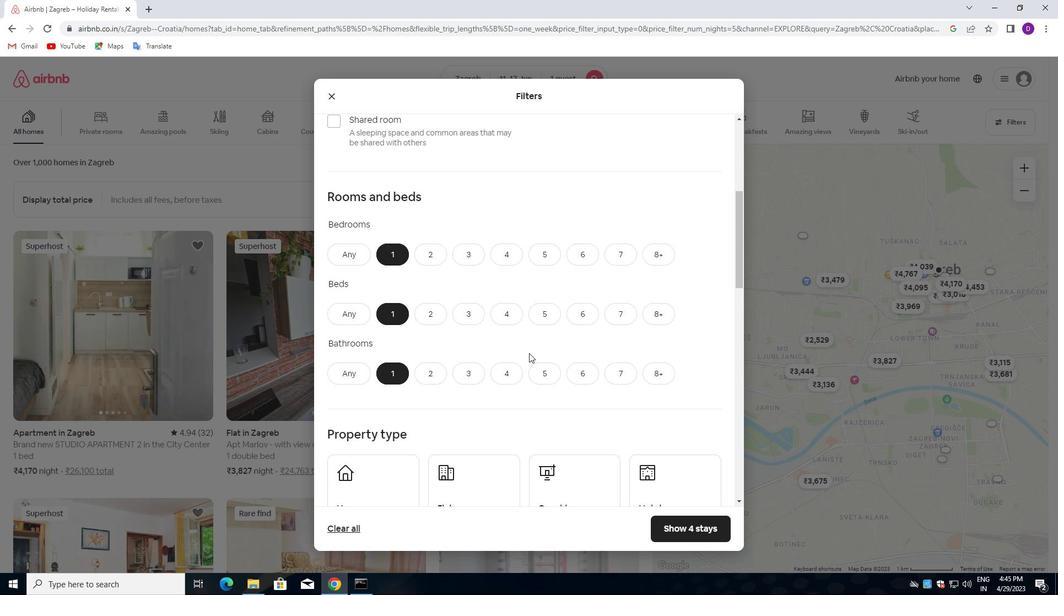 
Action: Mouse moved to (391, 376)
Screenshot: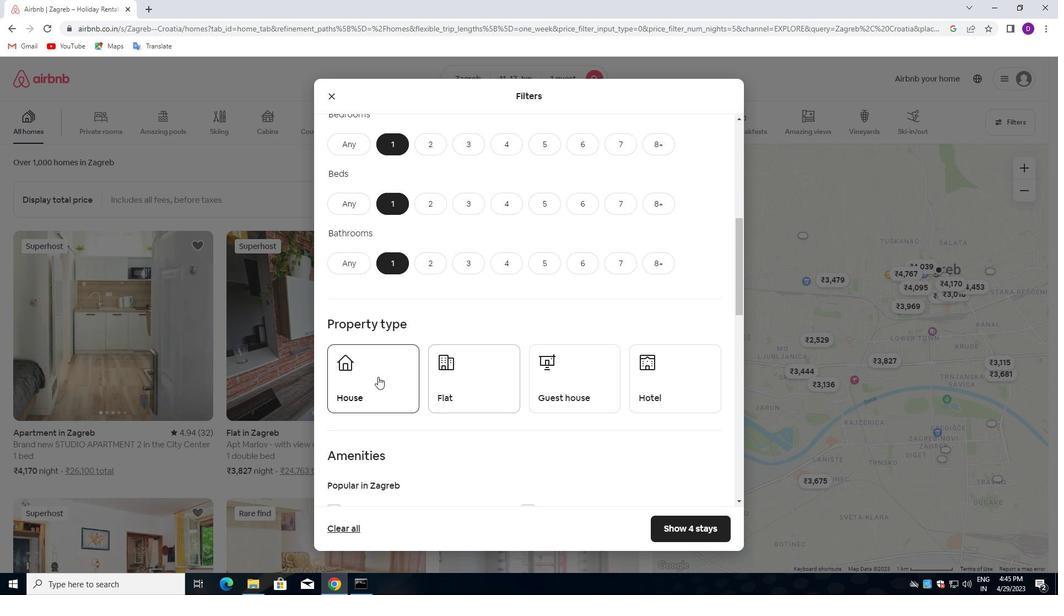 
Action: Mouse pressed left at (391, 376)
Screenshot: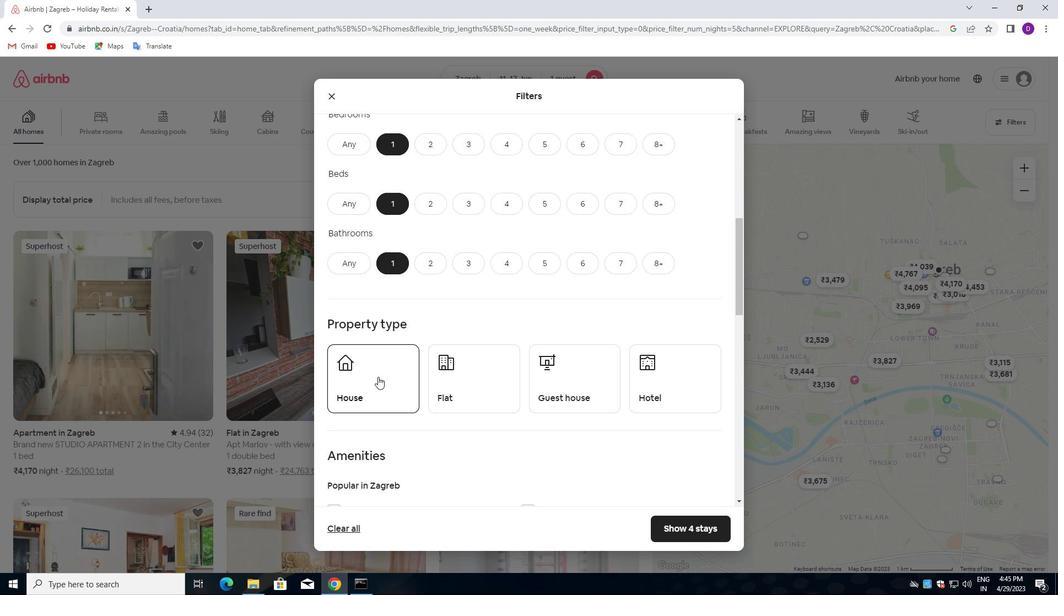 
Action: Mouse moved to (465, 377)
Screenshot: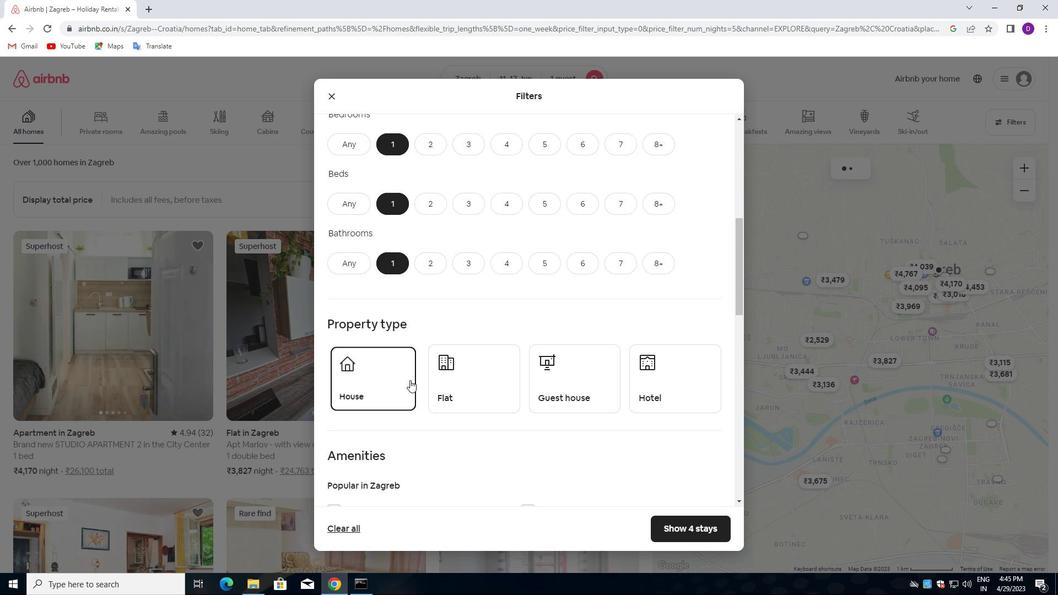 
Action: Mouse pressed left at (465, 377)
Screenshot: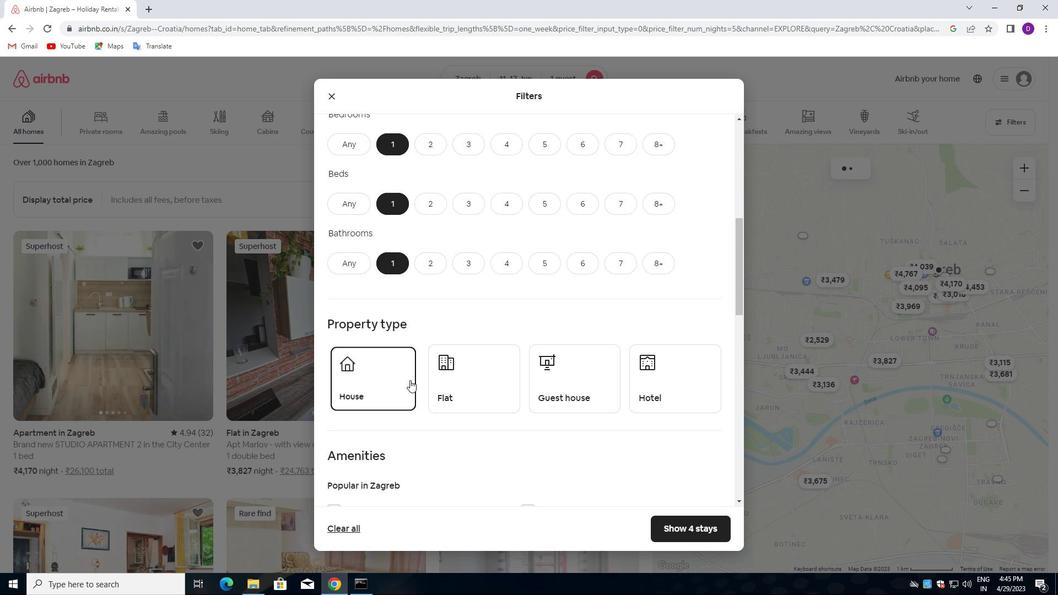 
Action: Mouse moved to (540, 377)
Screenshot: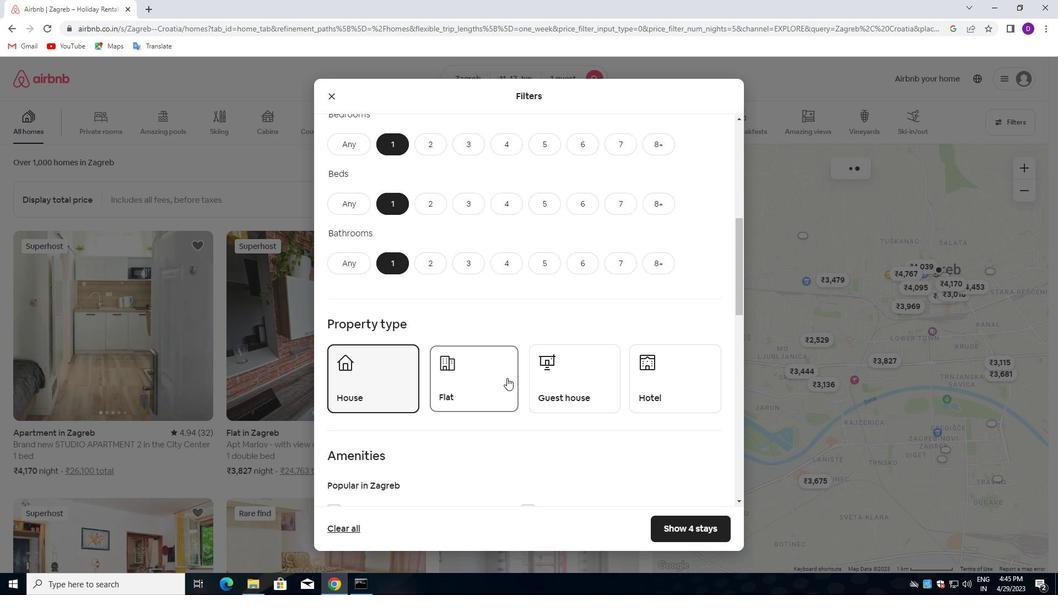 
Action: Mouse pressed left at (540, 377)
Screenshot: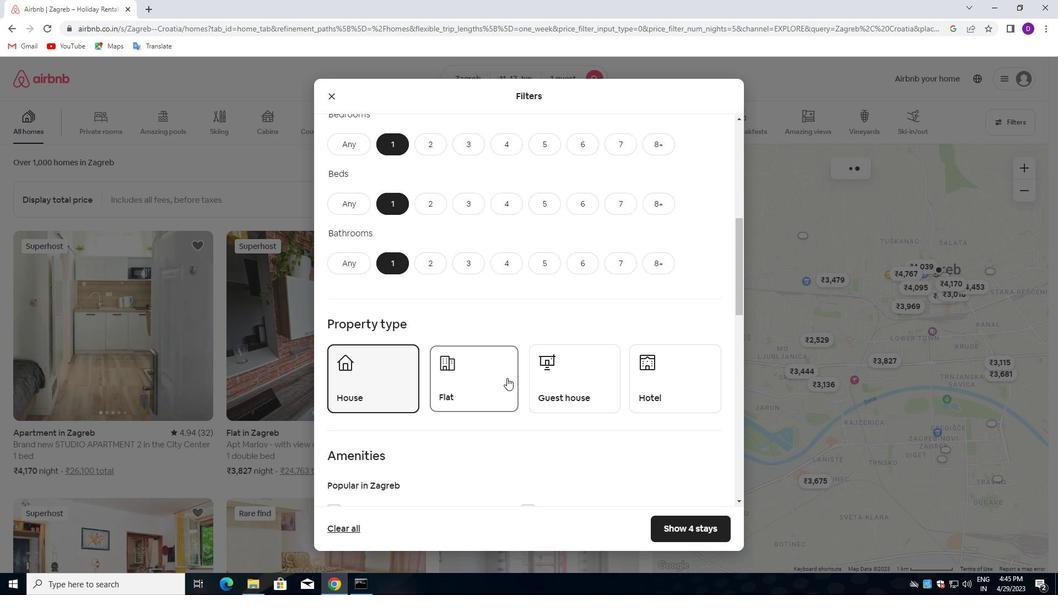 
Action: Mouse moved to (626, 377)
Screenshot: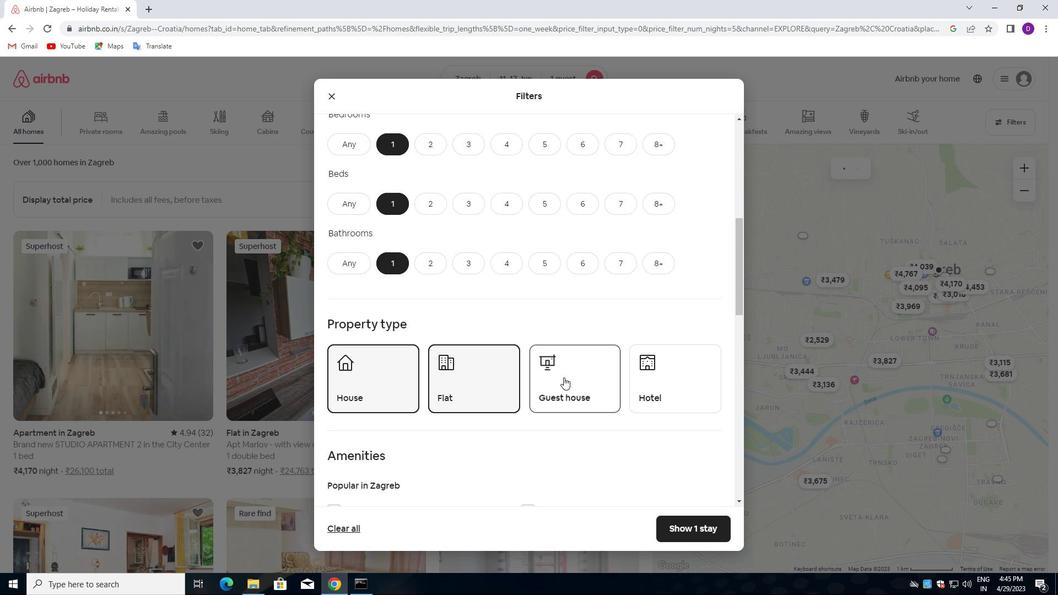 
Action: Mouse pressed left at (626, 377)
Screenshot: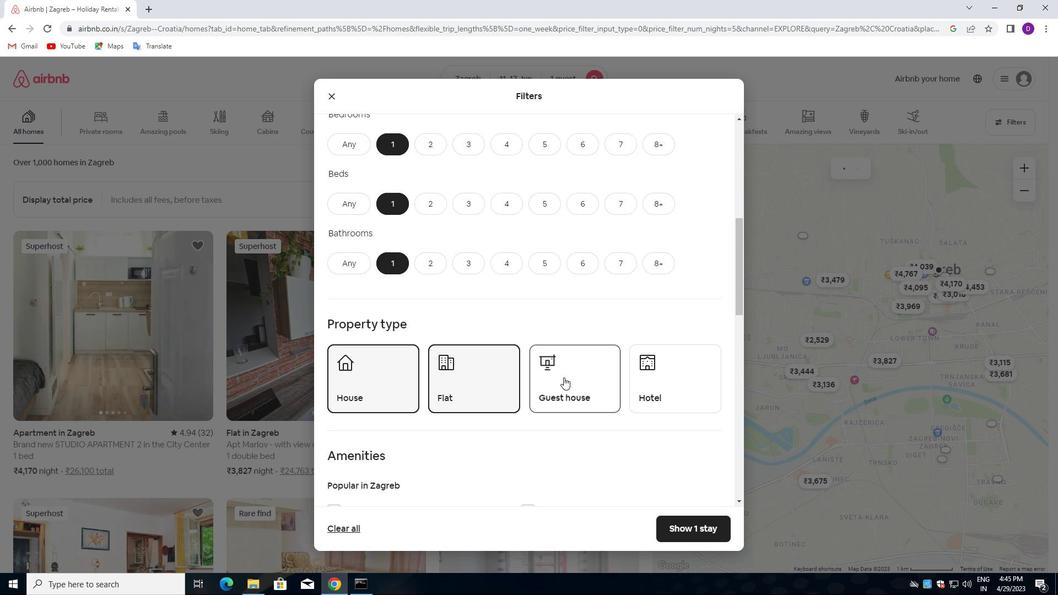 
Action: Mouse moved to (650, 377)
Screenshot: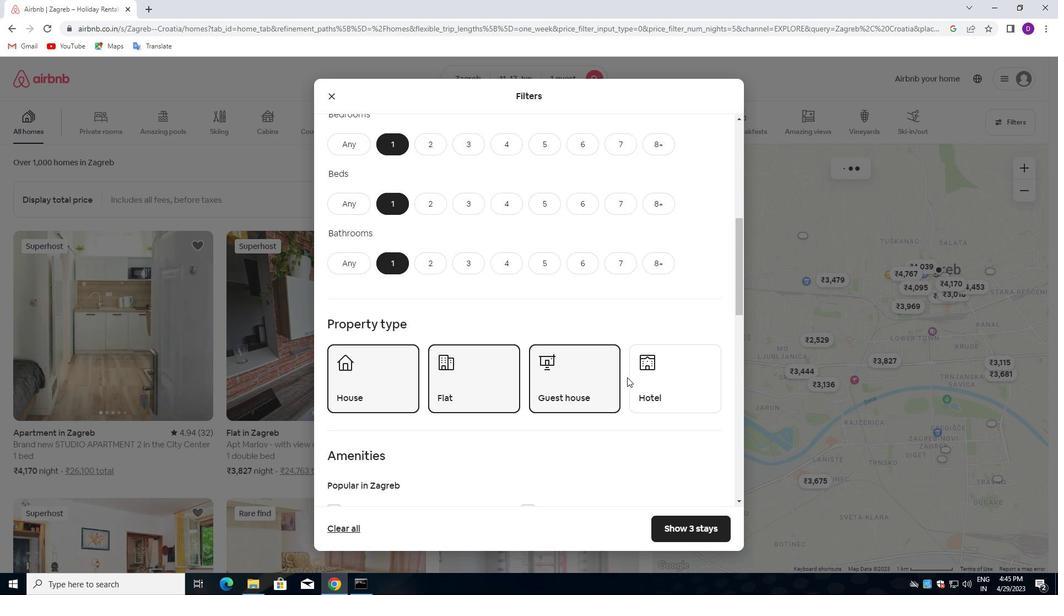 
Action: Mouse pressed left at (650, 377)
Screenshot: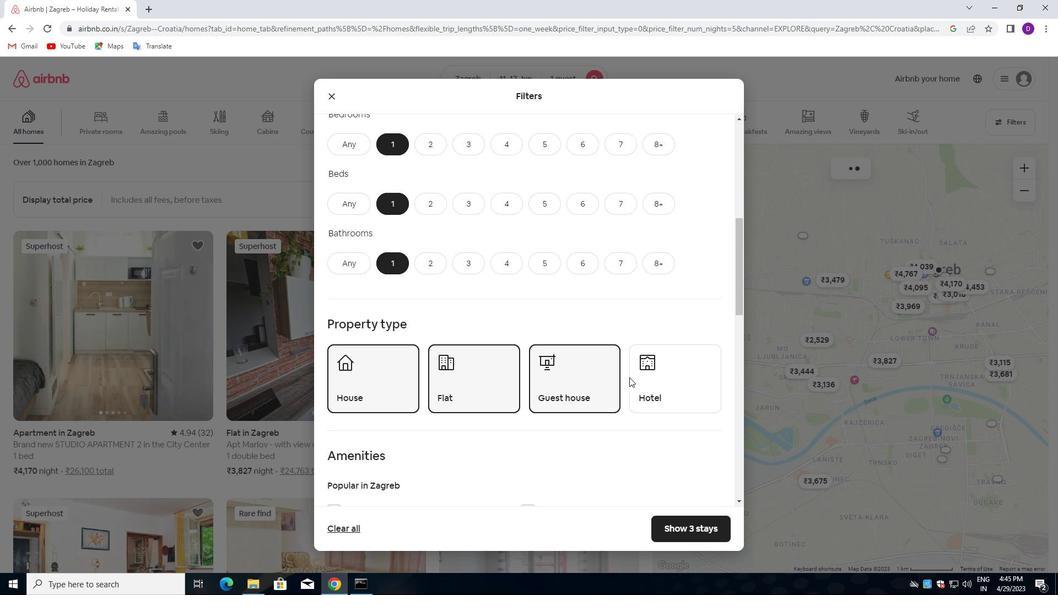 
Action: Mouse moved to (594, 352)
Screenshot: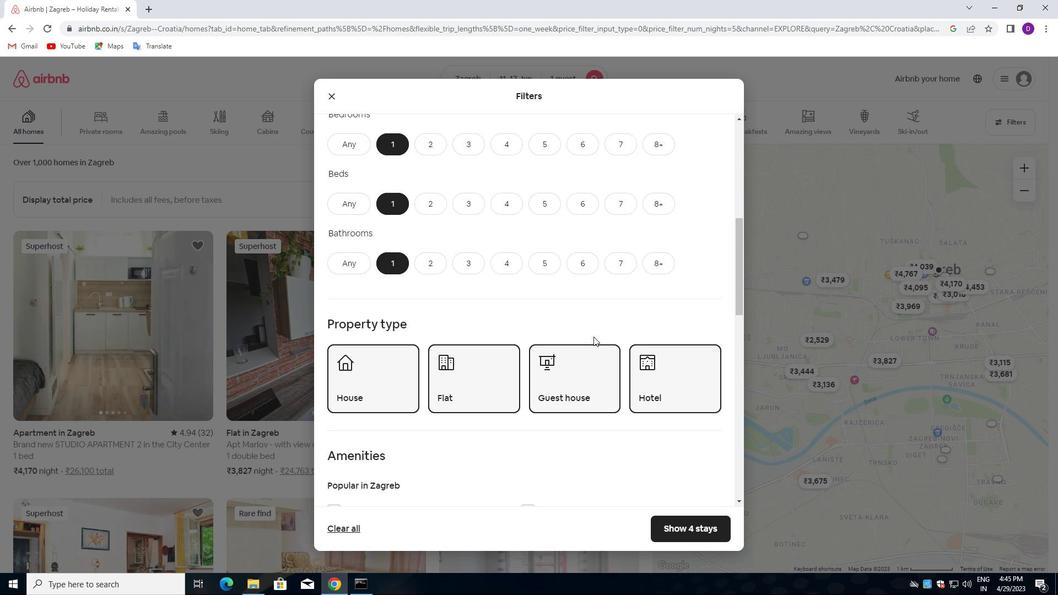 
Action: Mouse scrolled (594, 352) with delta (0, 0)
Screenshot: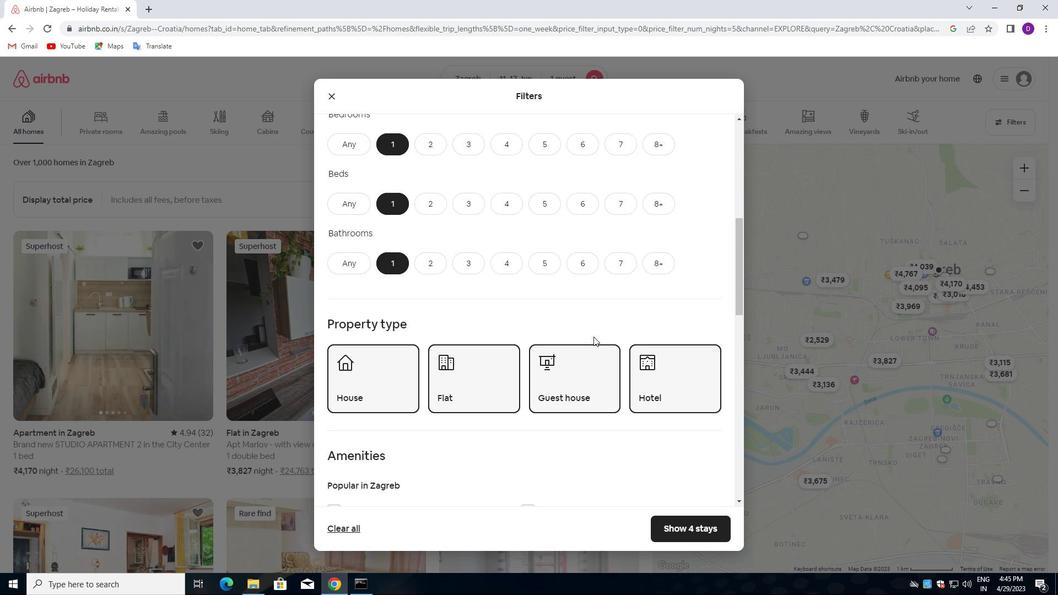 
Action: Mouse moved to (594, 354)
Screenshot: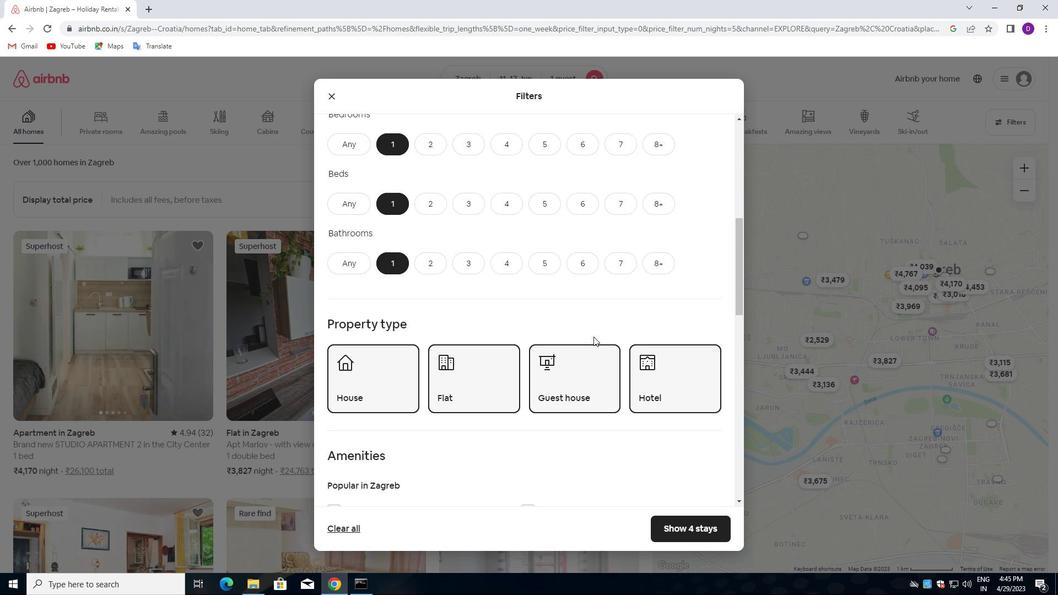 
Action: Mouse scrolled (594, 354) with delta (0, 0)
Screenshot: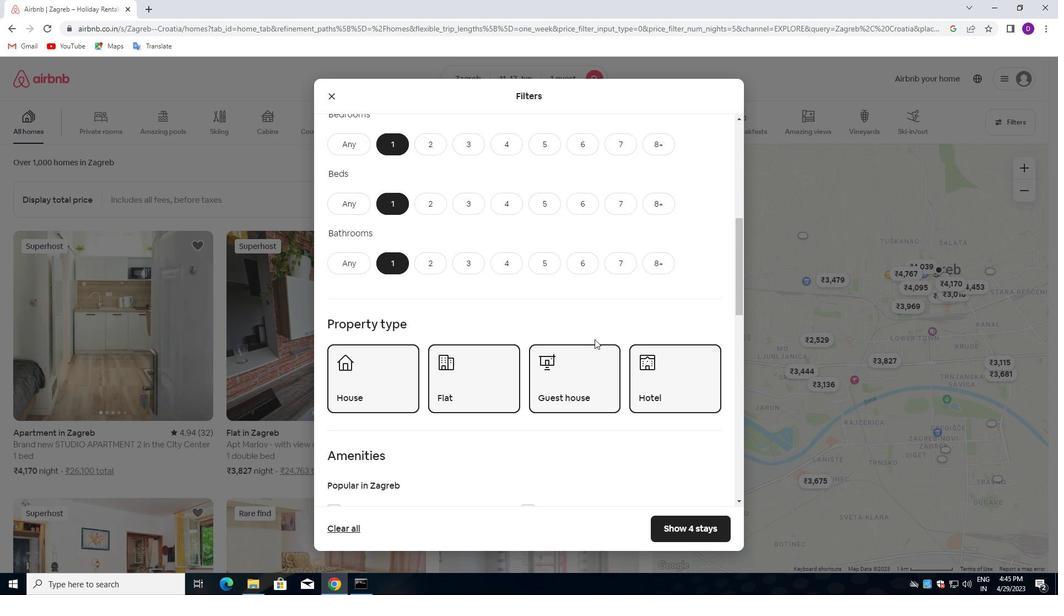 
Action: Mouse moved to (594, 355)
Screenshot: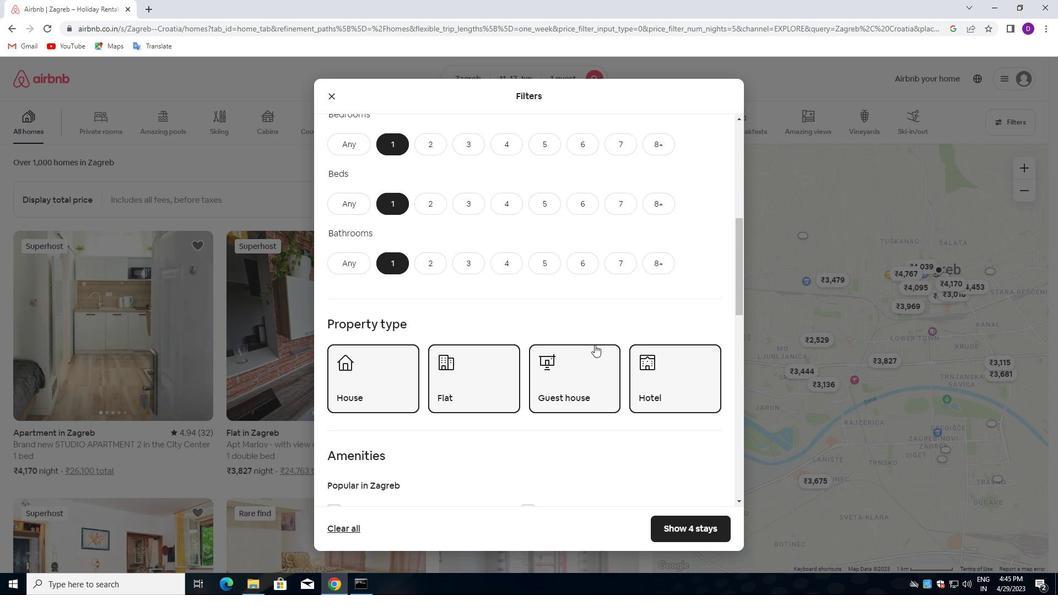 
Action: Mouse scrolled (594, 355) with delta (0, 0)
Screenshot: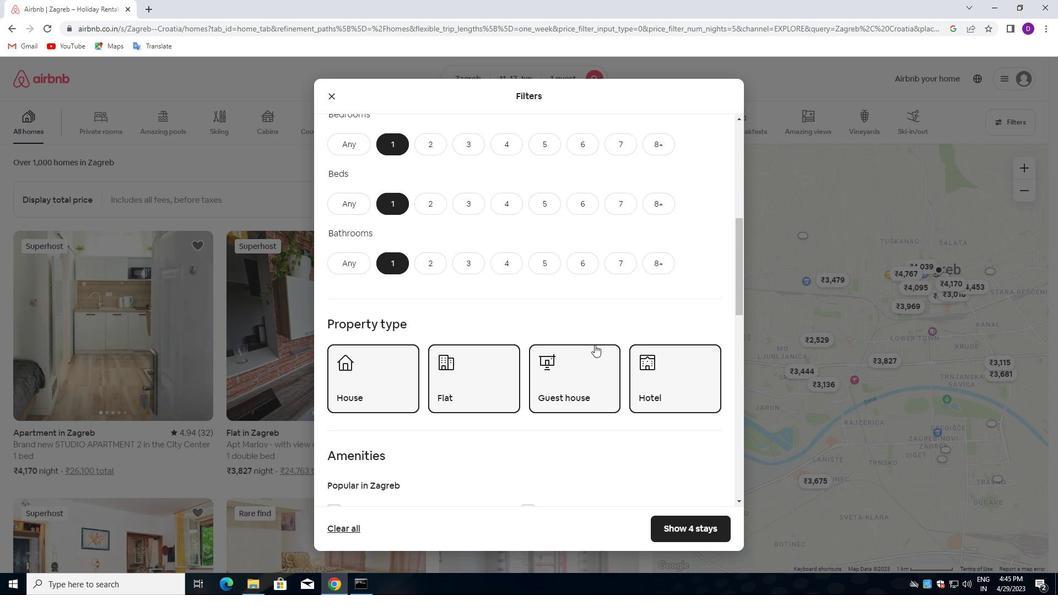
Action: Mouse moved to (594, 357)
Screenshot: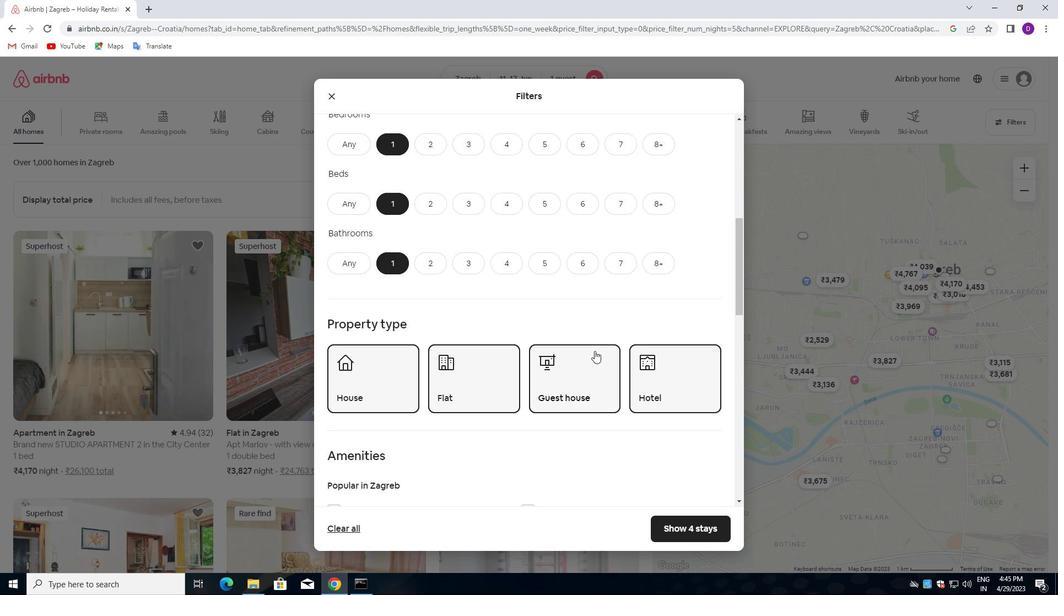 
Action: Mouse scrolled (594, 357) with delta (0, 0)
Screenshot: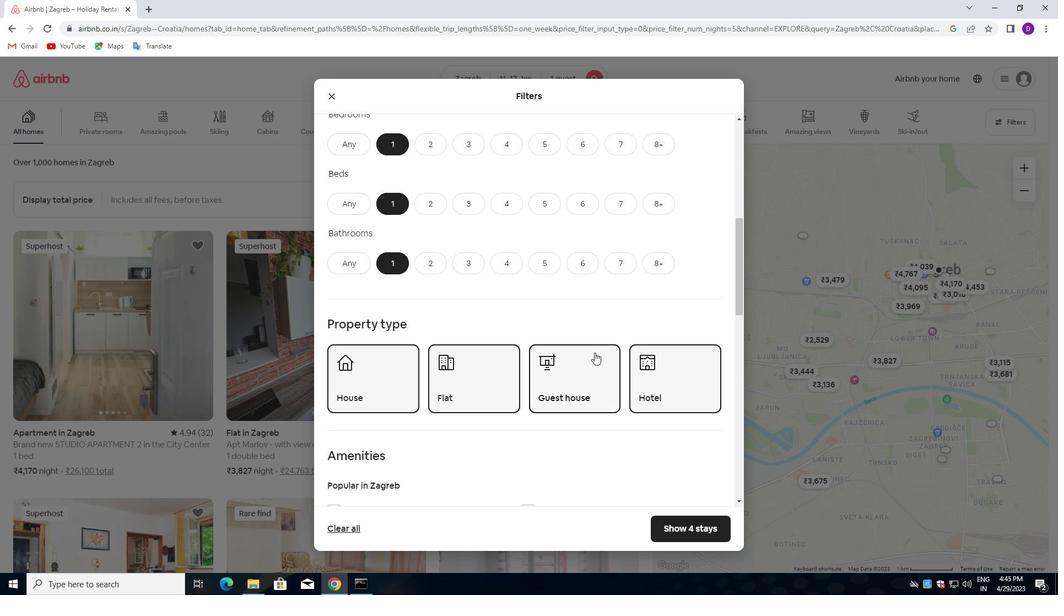 
Action: Mouse moved to (594, 358)
Screenshot: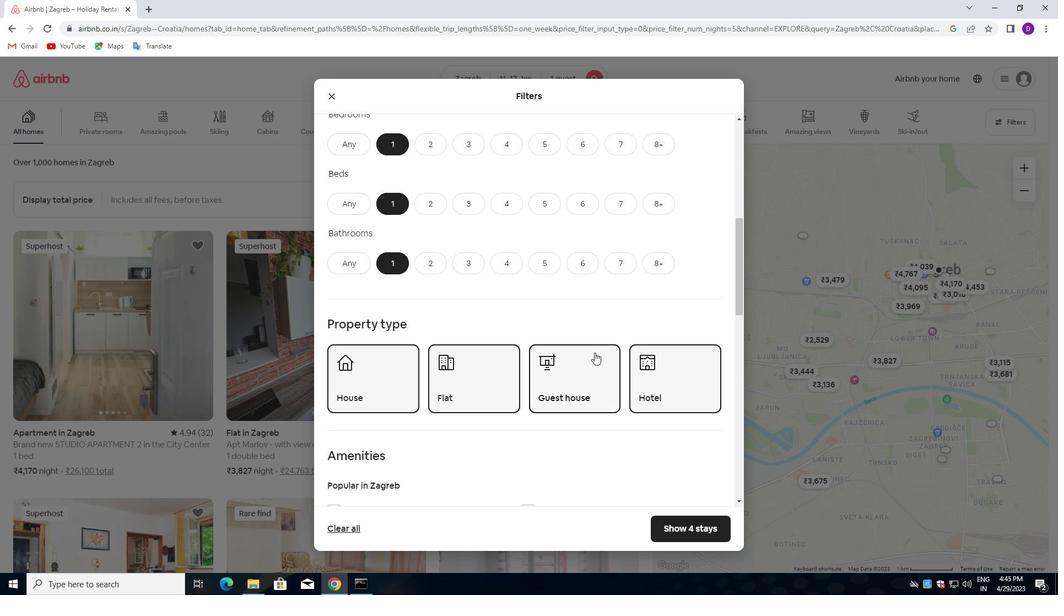 
Action: Mouse scrolled (594, 357) with delta (0, 0)
Screenshot: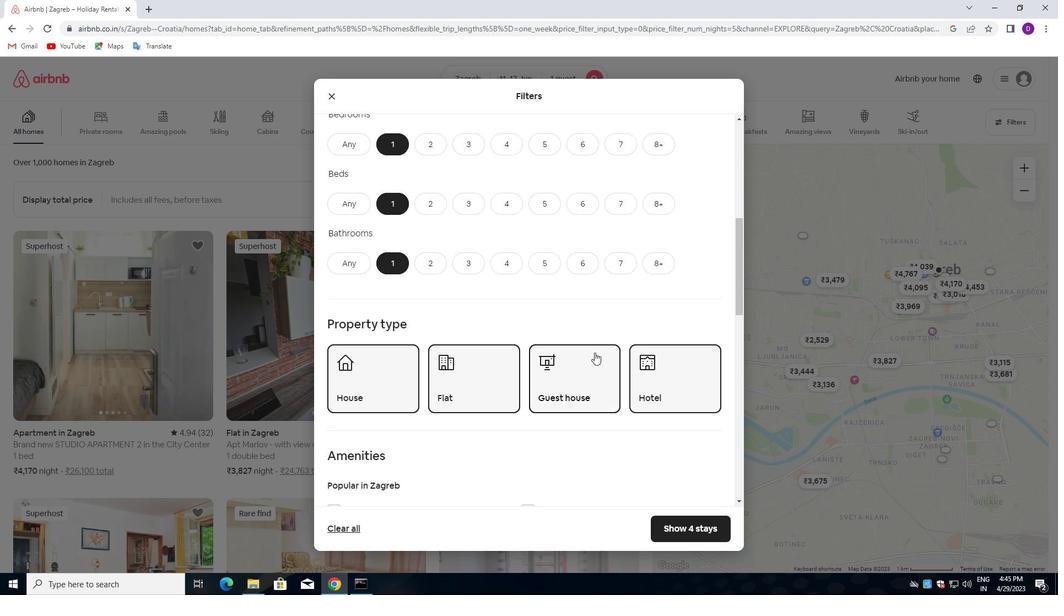 
Action: Mouse moved to (592, 358)
Screenshot: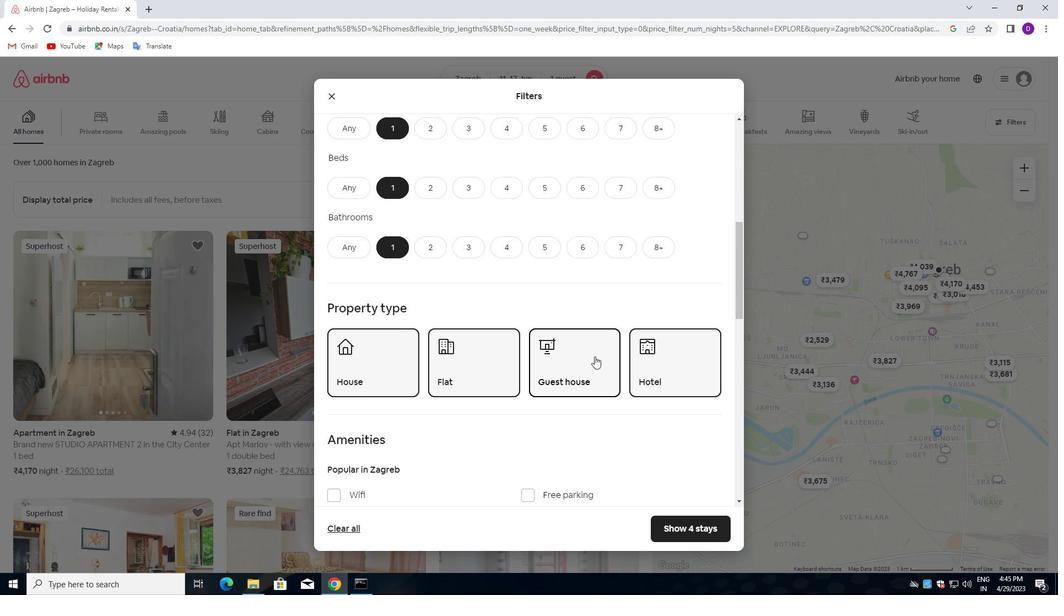 
Action: Mouse scrolled (592, 357) with delta (0, 0)
Screenshot: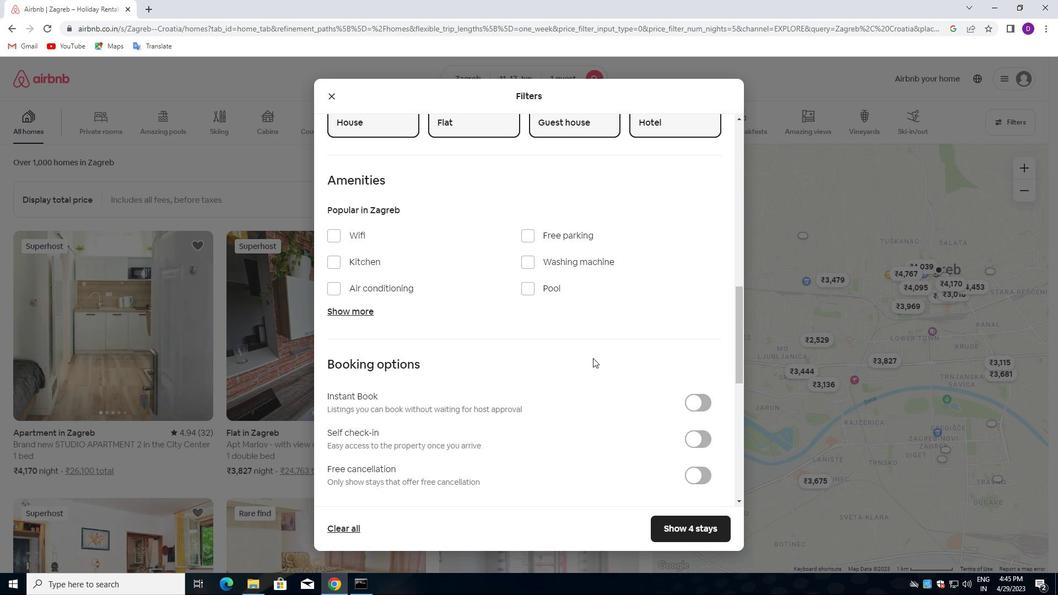 
Action: Mouse scrolled (592, 357) with delta (0, 0)
Screenshot: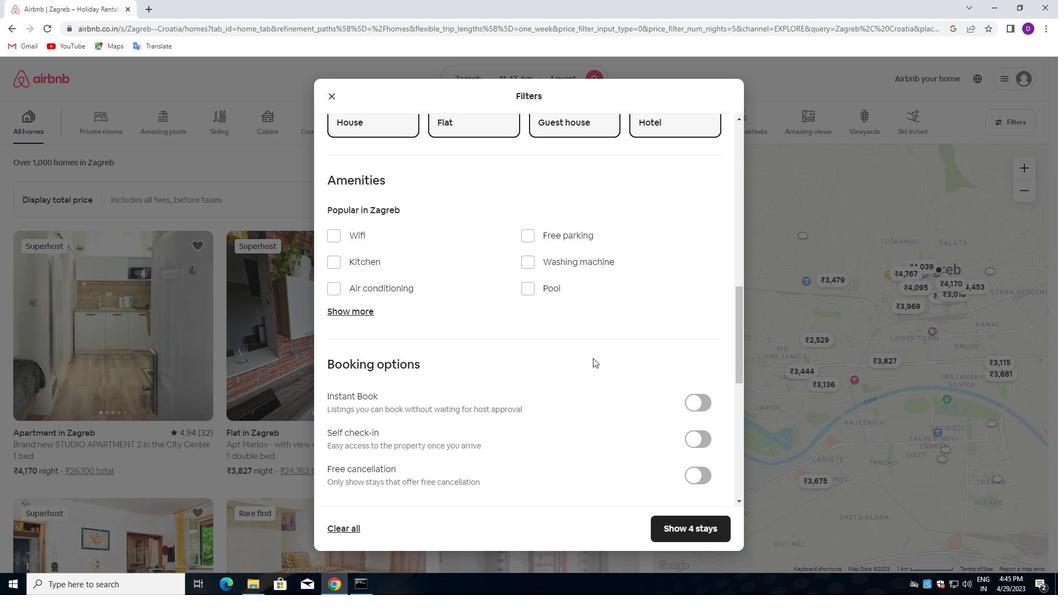 
Action: Mouse moved to (592, 359)
Screenshot: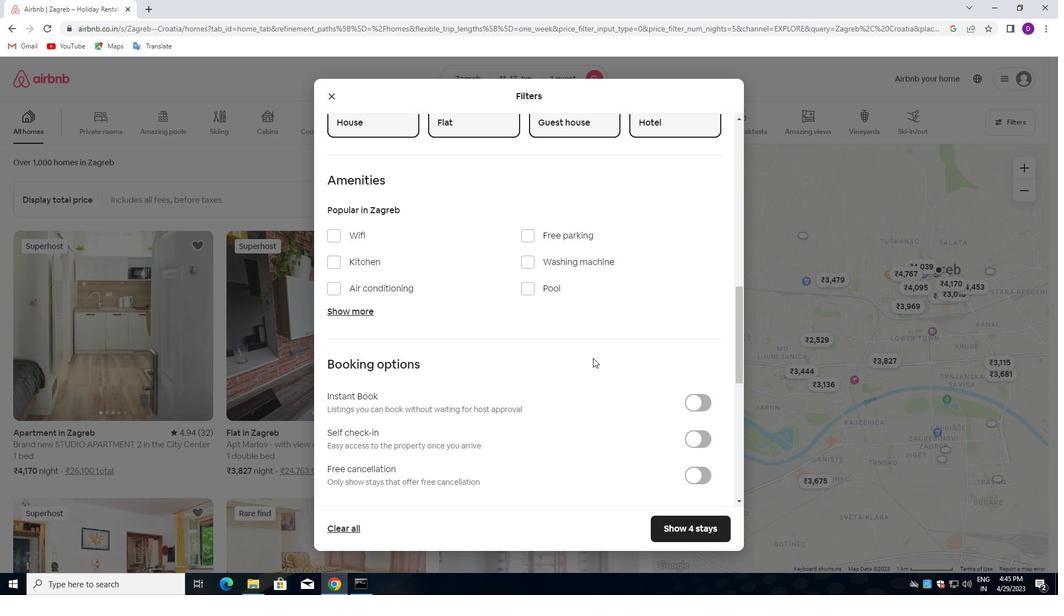 
Action: Mouse scrolled (592, 358) with delta (0, 0)
Screenshot: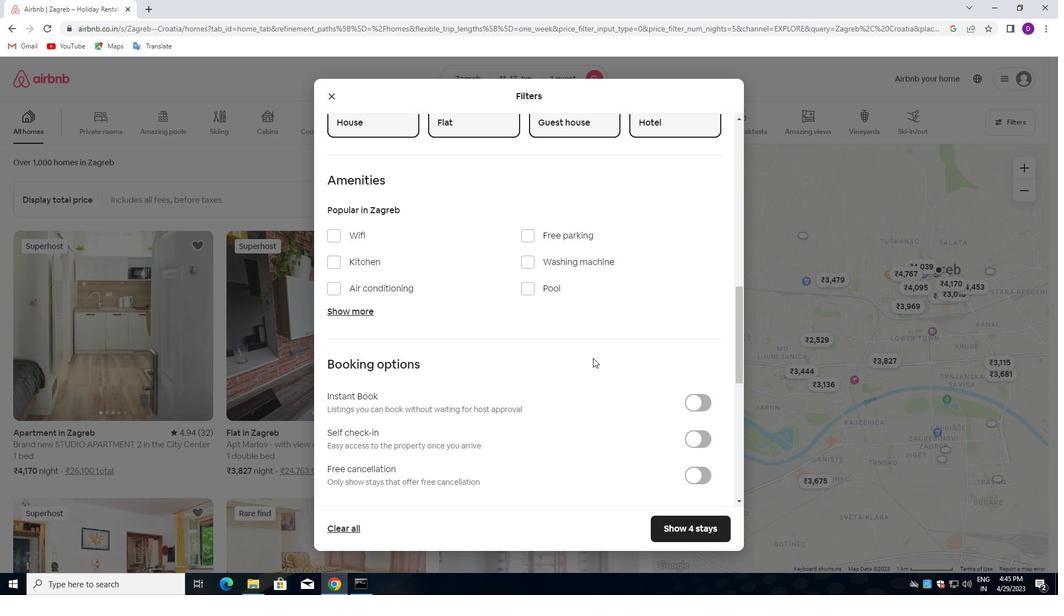 
Action: Mouse moved to (692, 277)
Screenshot: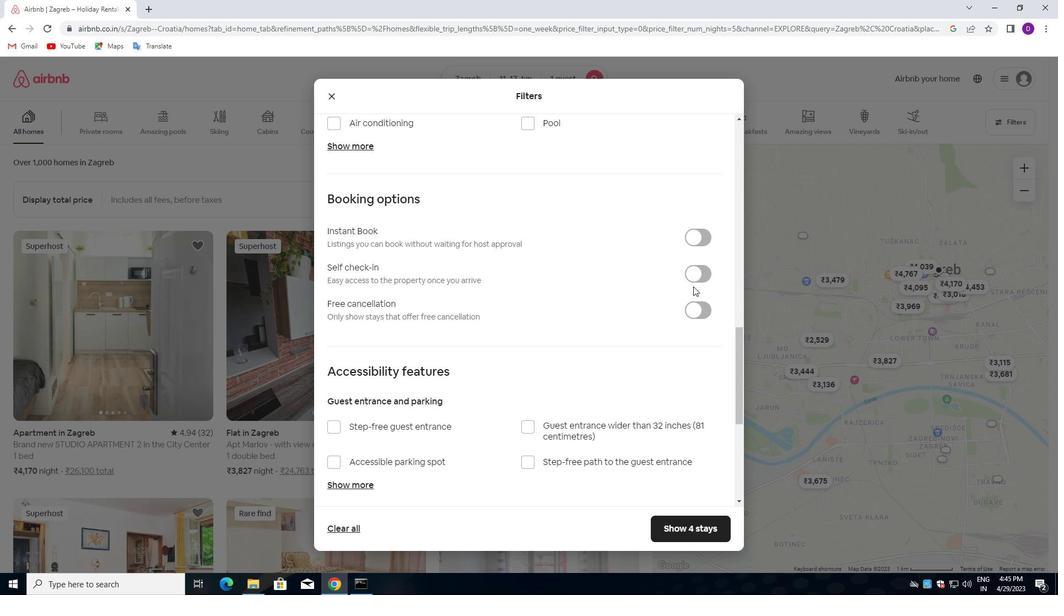 
Action: Mouse pressed left at (692, 277)
Screenshot: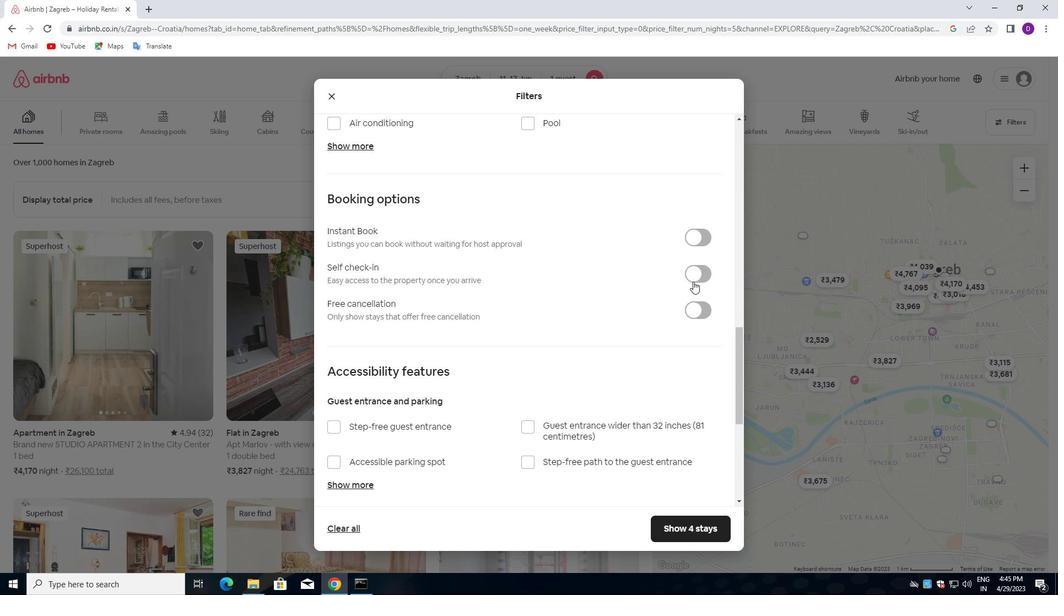 
Action: Mouse moved to (556, 376)
Screenshot: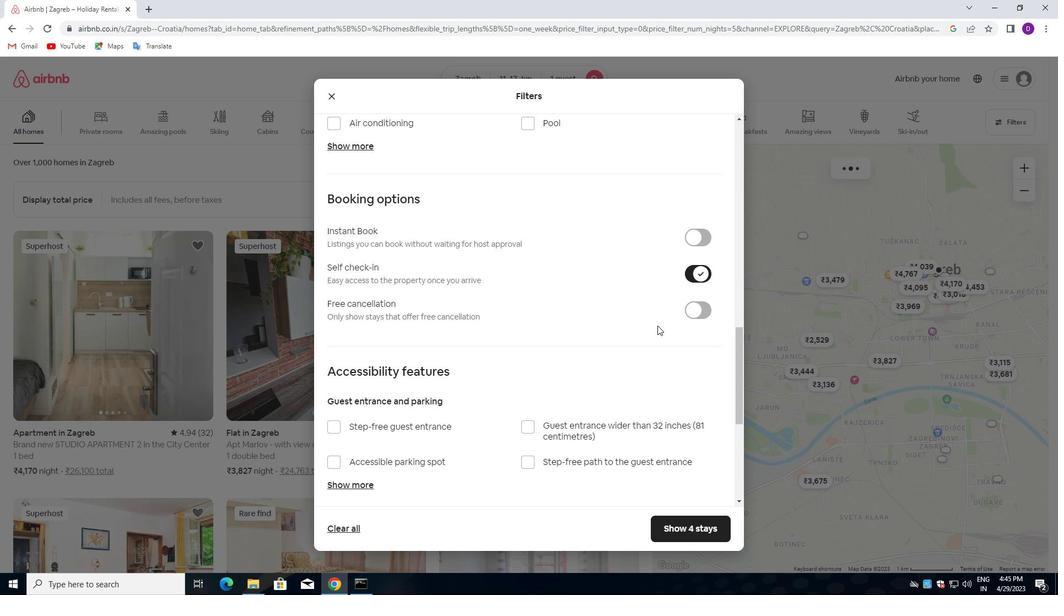 
Action: Mouse scrolled (556, 375) with delta (0, 0)
Screenshot: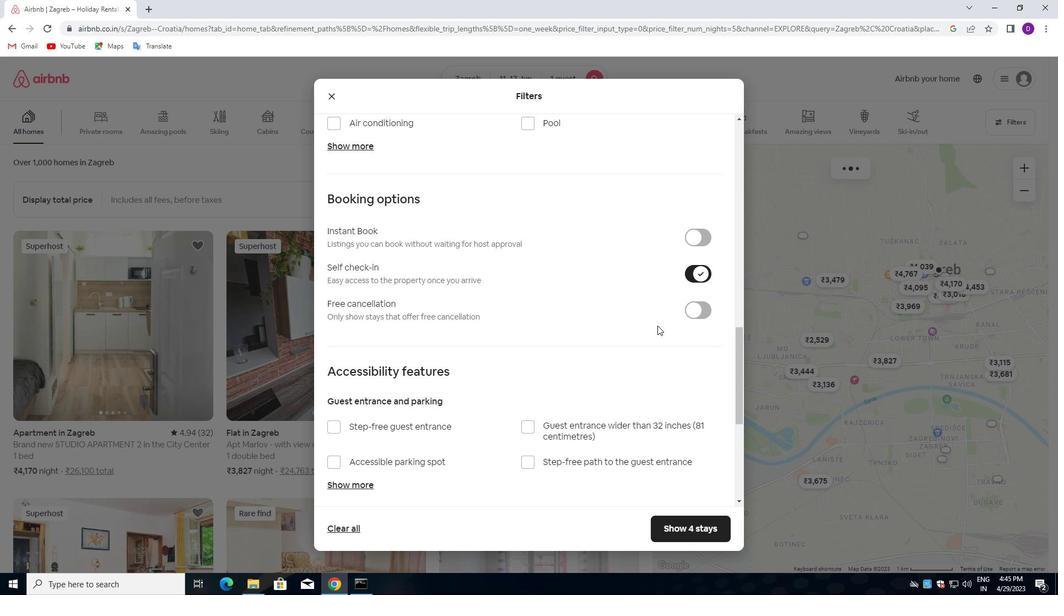
Action: Mouse moved to (543, 383)
Screenshot: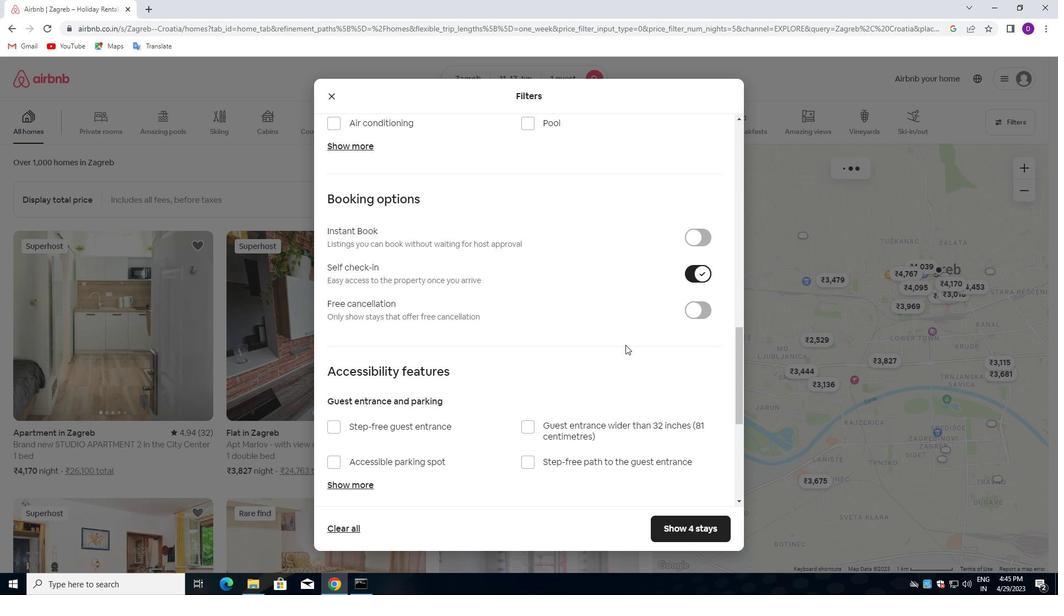 
Action: Mouse scrolled (543, 382) with delta (0, 0)
Screenshot: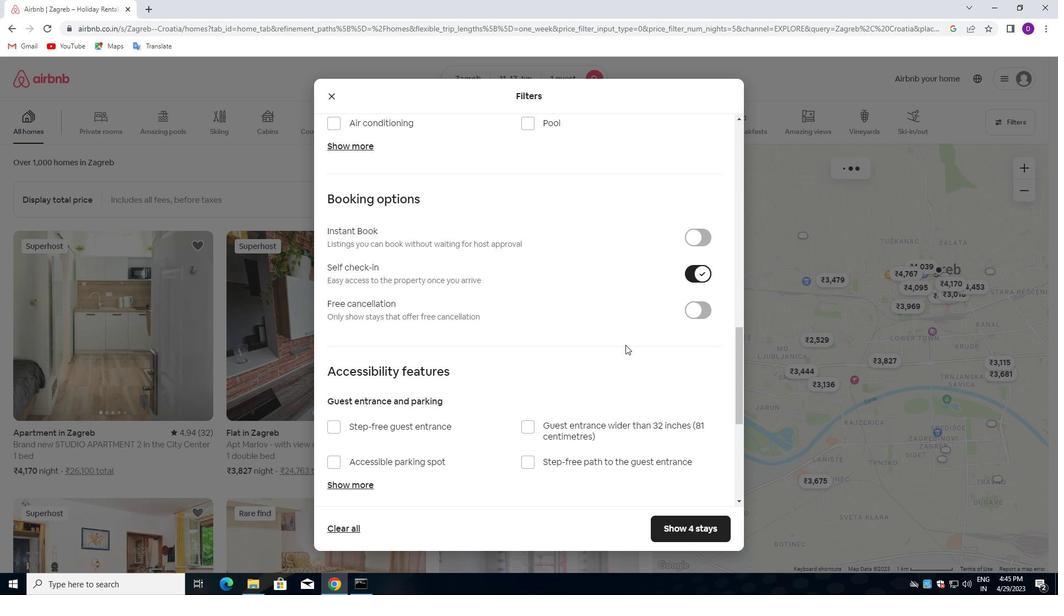 
Action: Mouse moved to (537, 385)
Screenshot: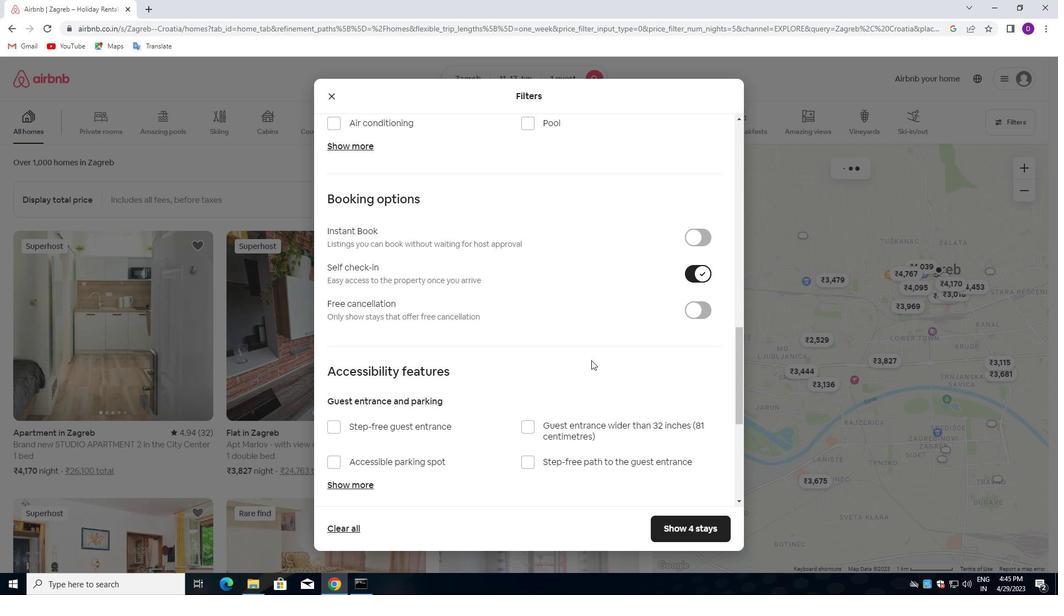 
Action: Mouse scrolled (537, 385) with delta (0, 0)
Screenshot: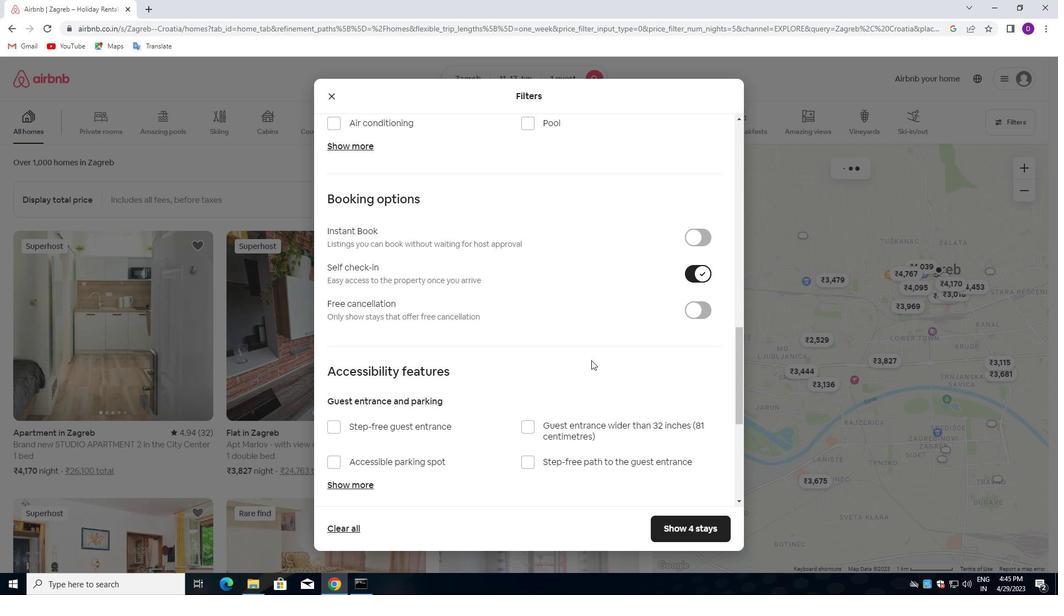 
Action: Mouse moved to (534, 385)
Screenshot: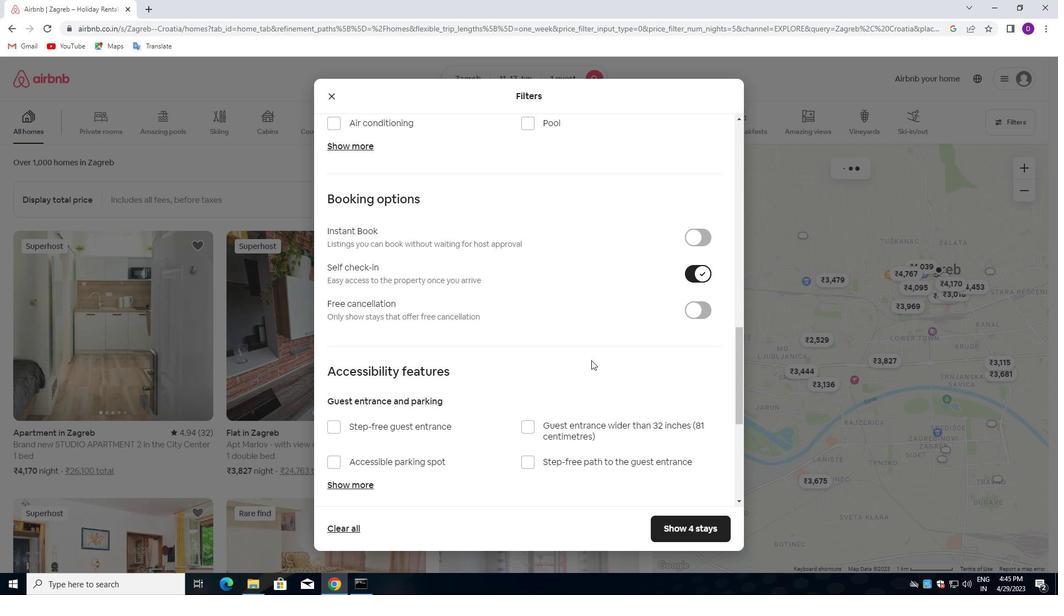 
Action: Mouse scrolled (534, 385) with delta (0, 0)
Screenshot: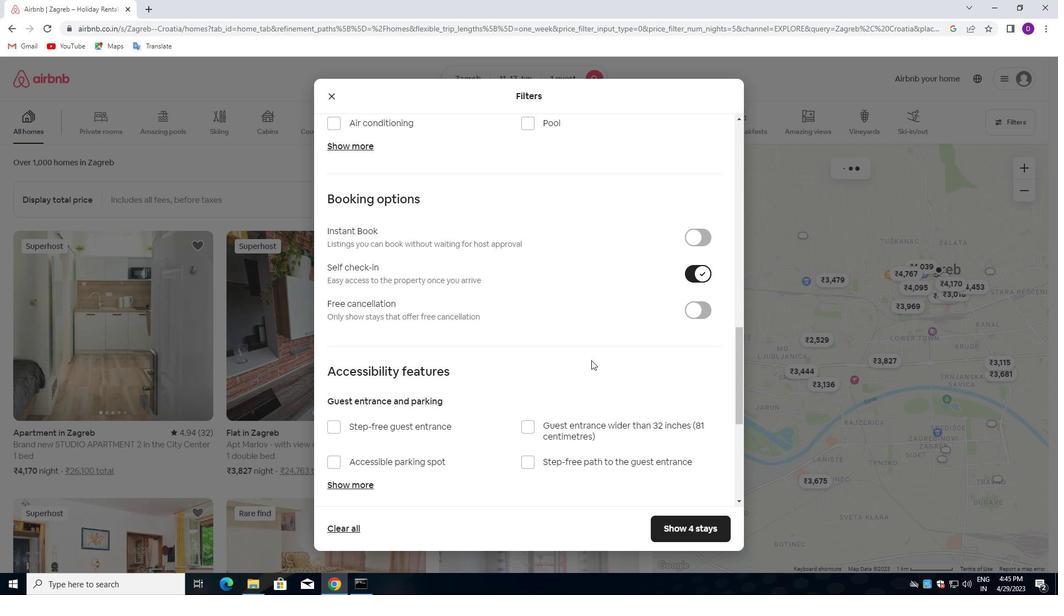 
Action: Mouse moved to (514, 394)
Screenshot: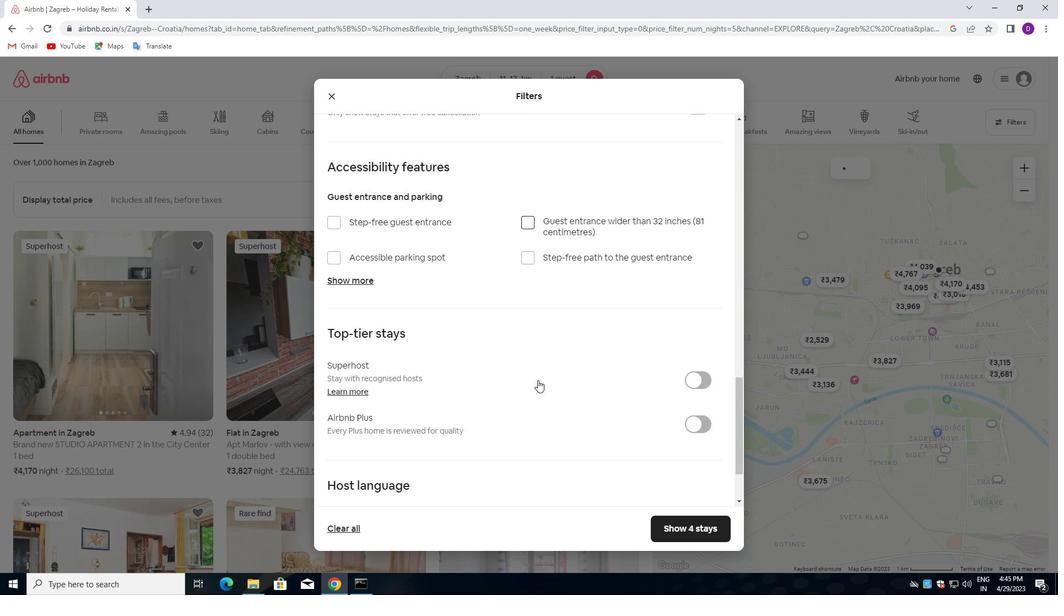 
Action: Mouse scrolled (514, 394) with delta (0, 0)
Screenshot: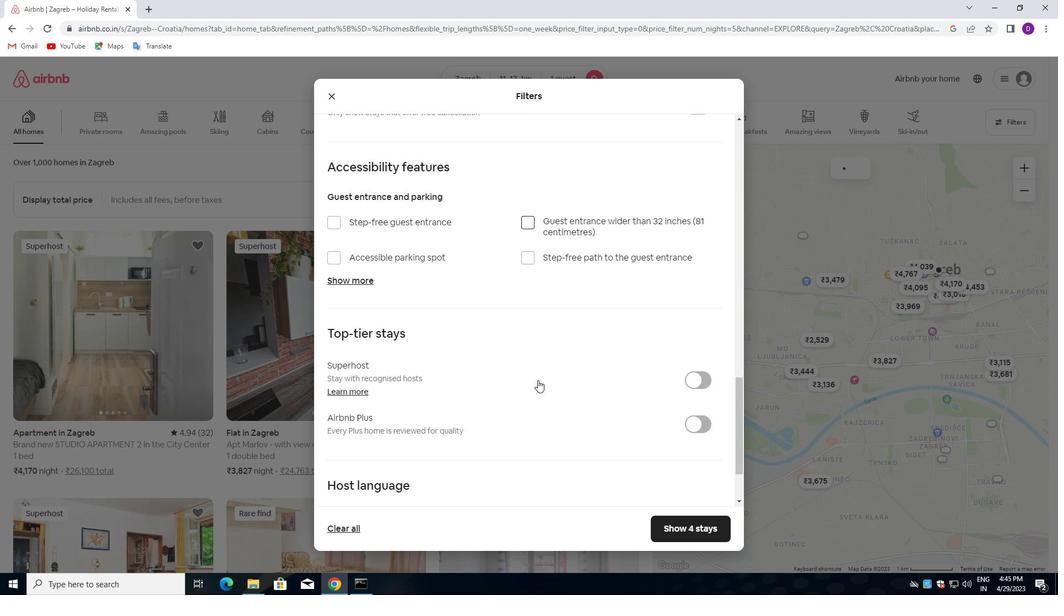 
Action: Mouse moved to (507, 396)
Screenshot: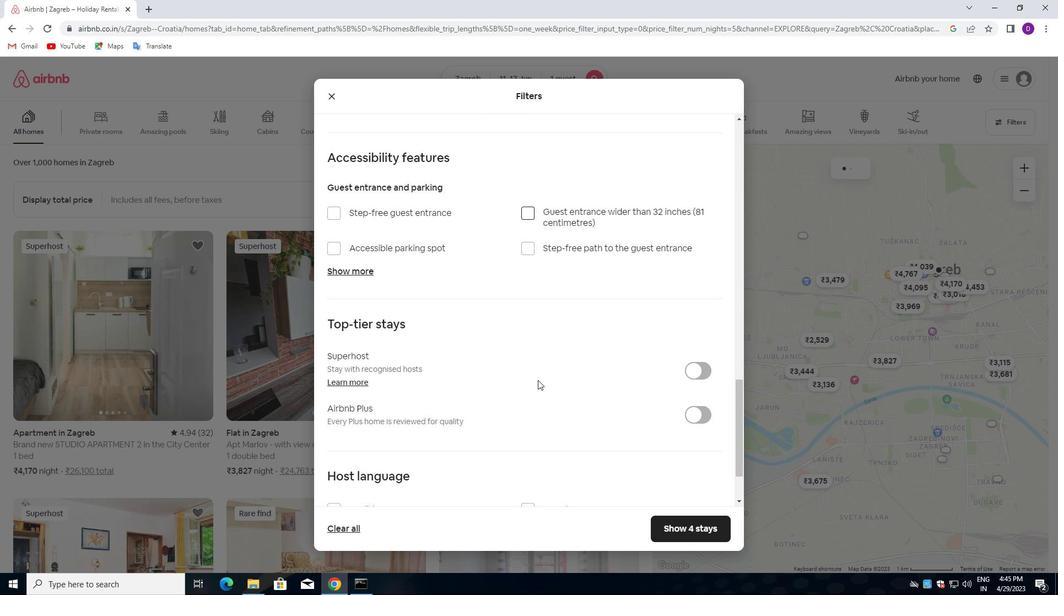 
Action: Mouse scrolled (507, 395) with delta (0, 0)
Screenshot: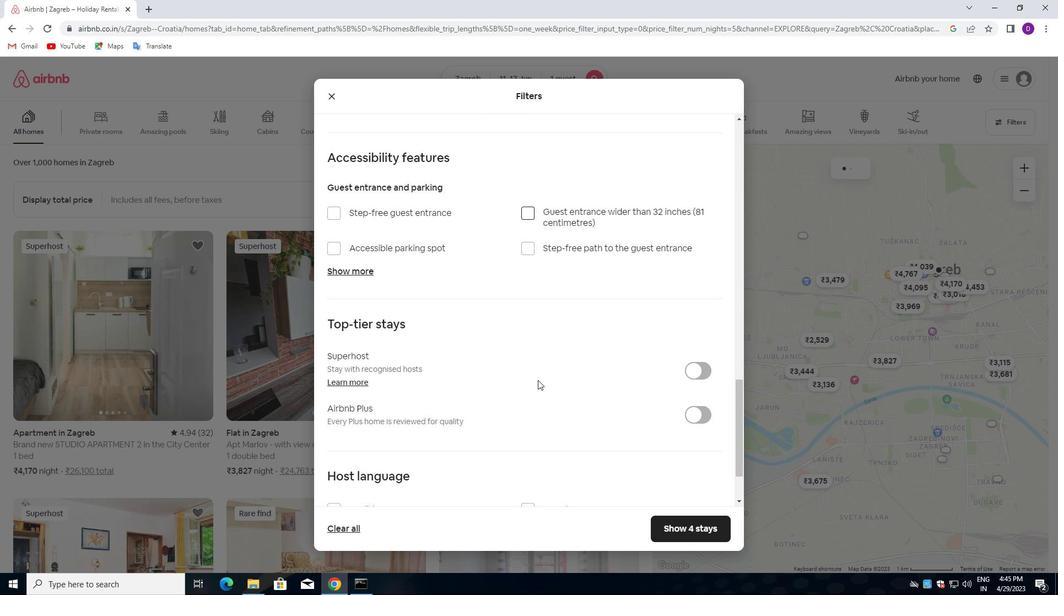 
Action: Mouse moved to (502, 397)
Screenshot: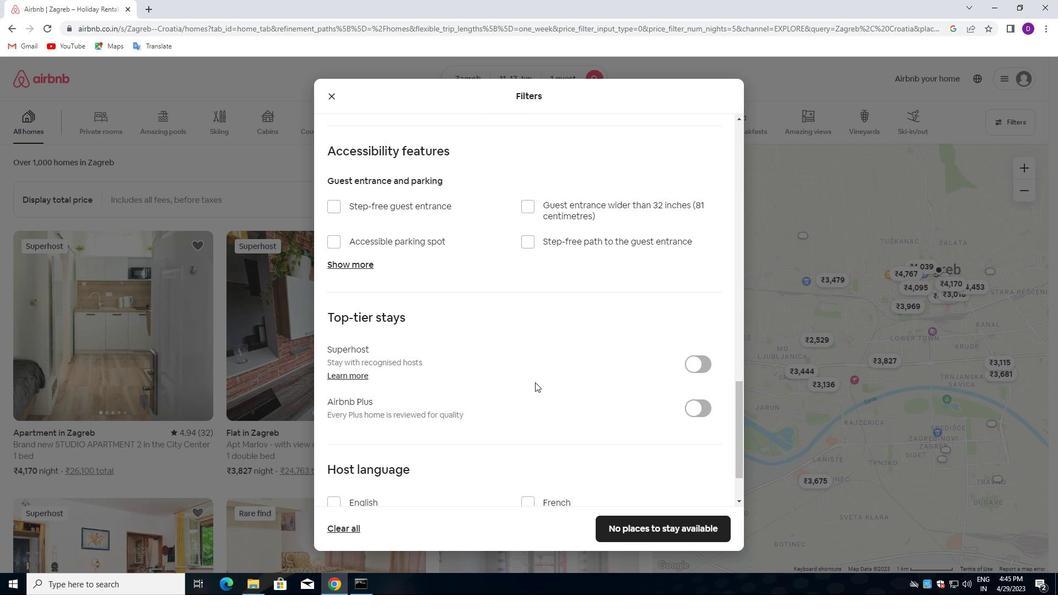 
Action: Mouse scrolled (502, 397) with delta (0, 0)
Screenshot: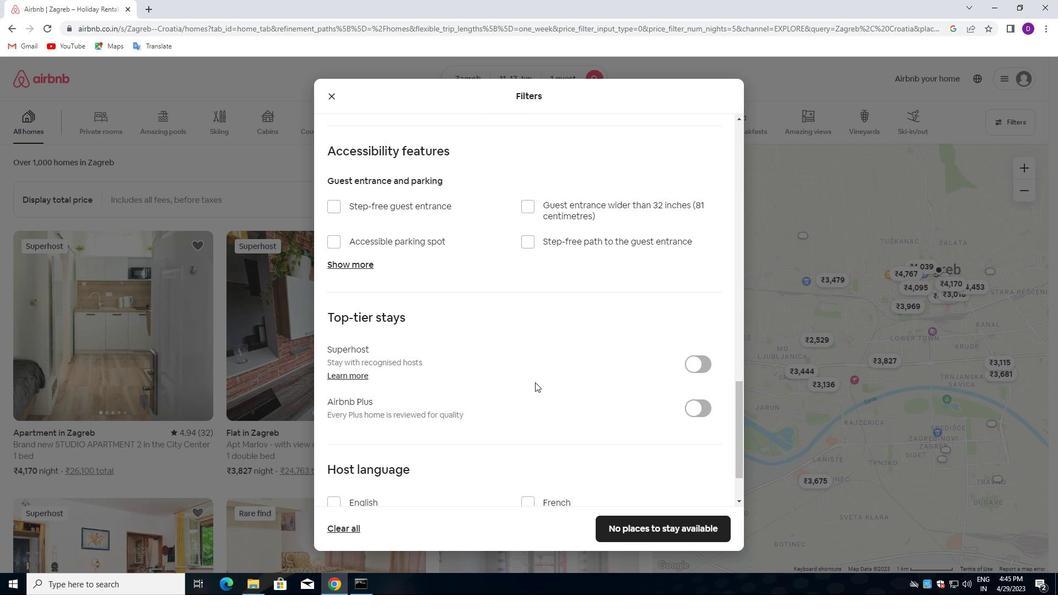 
Action: Mouse moved to (500, 398)
Screenshot: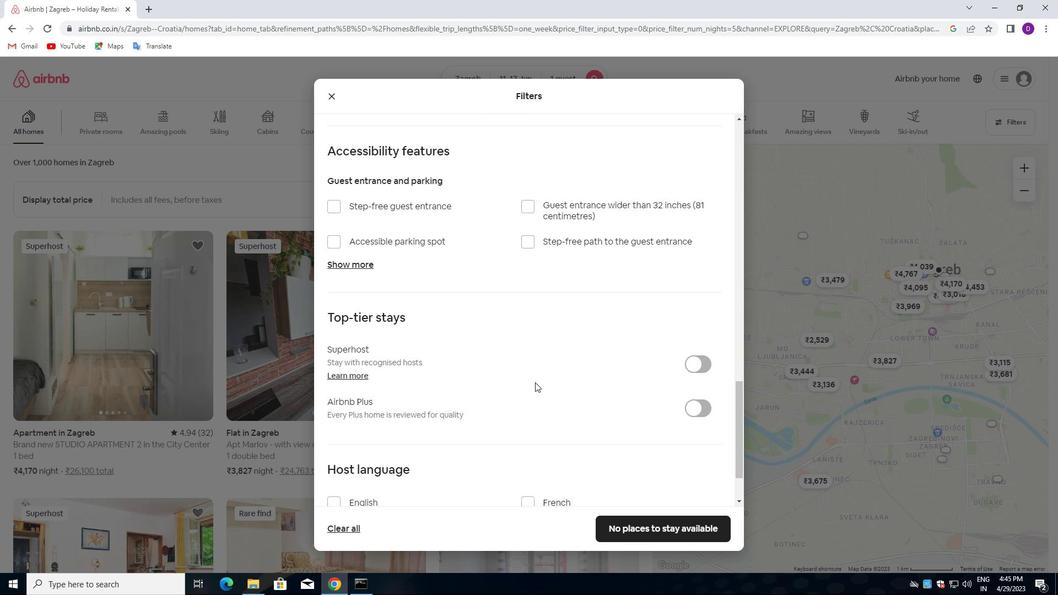 
Action: Mouse scrolled (500, 397) with delta (0, 0)
Screenshot: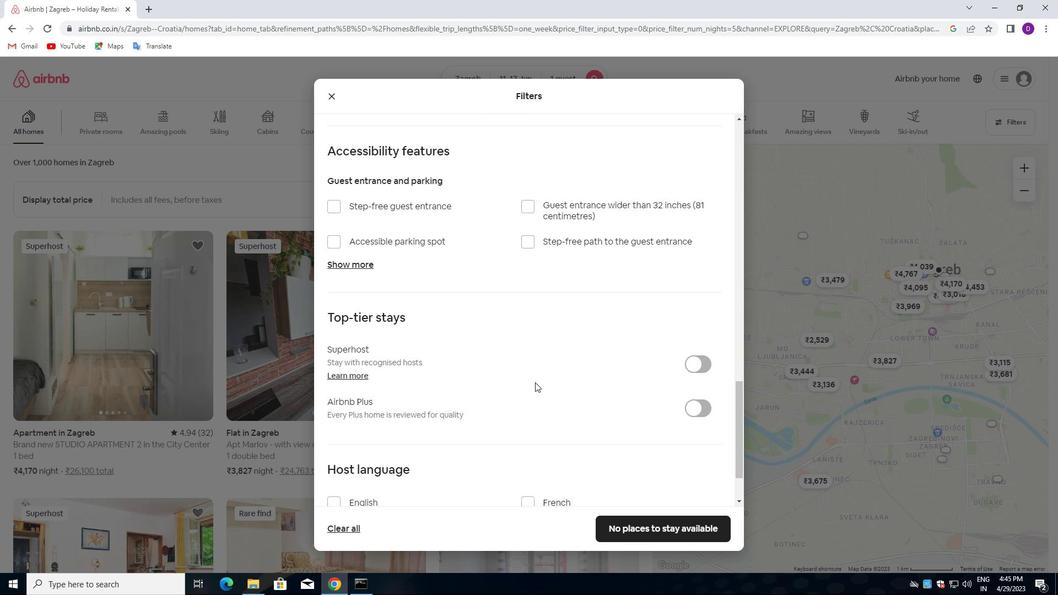
Action: Mouse moved to (496, 409)
Screenshot: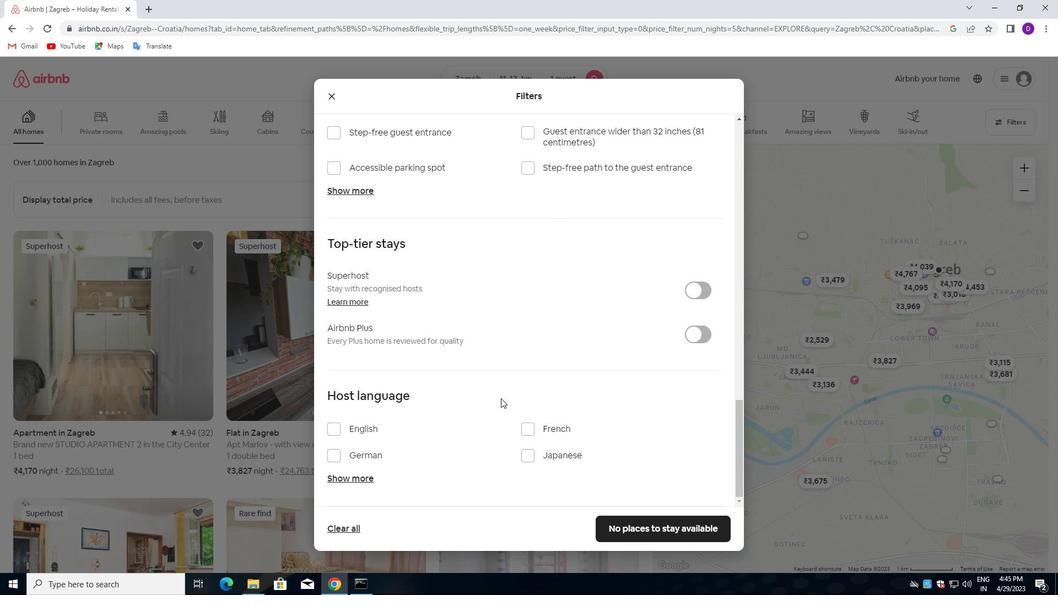
Action: Mouse scrolled (496, 409) with delta (0, 0)
Screenshot: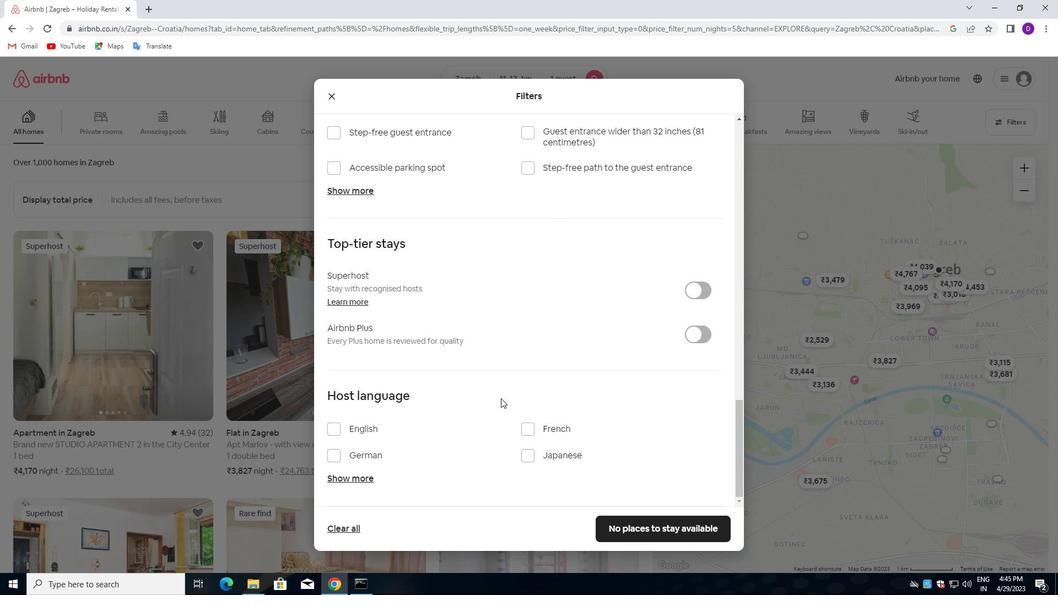 
Action: Mouse moved to (486, 417)
Screenshot: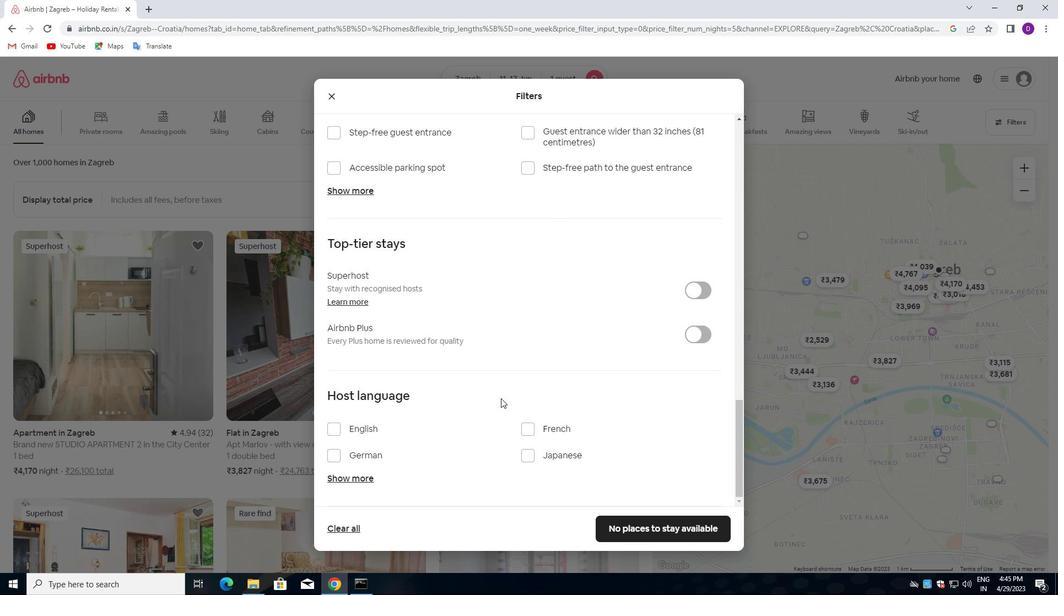 
Action: Mouse scrolled (486, 416) with delta (0, 0)
Screenshot: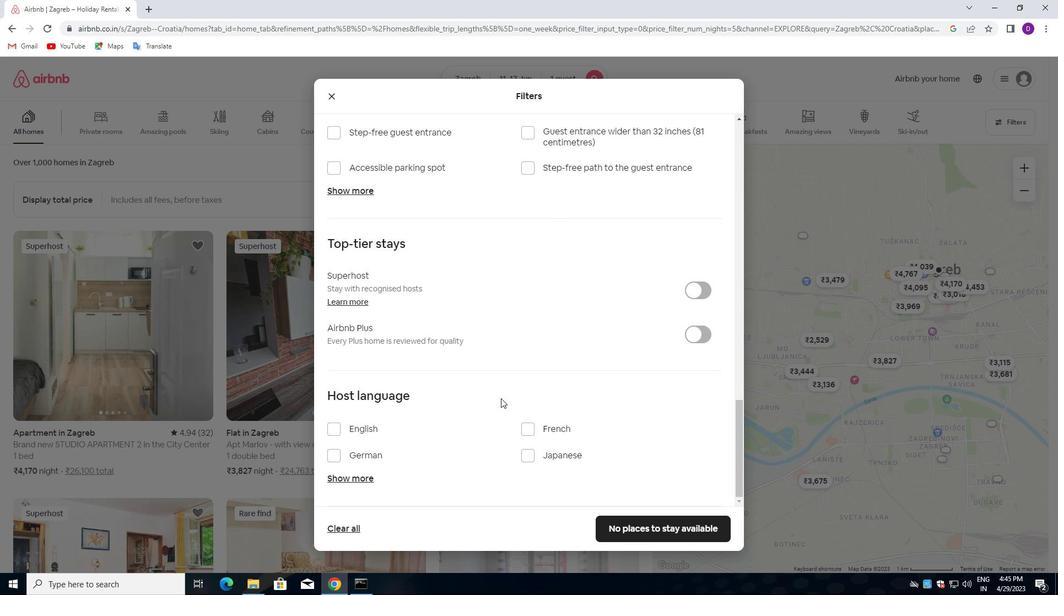 
Action: Mouse moved to (465, 427)
Screenshot: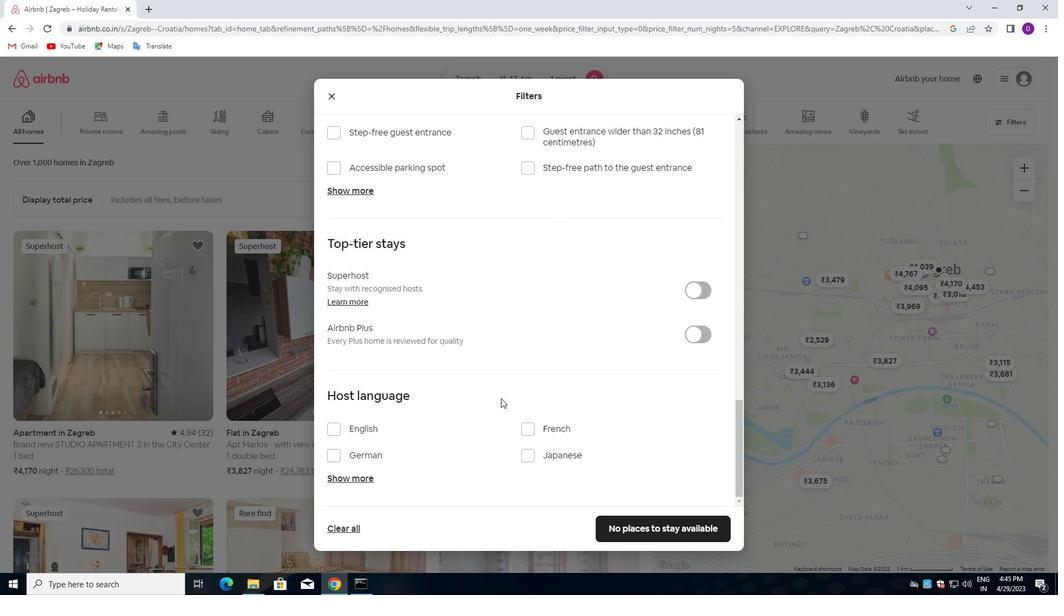 
Action: Mouse scrolled (465, 426) with delta (0, 0)
Screenshot: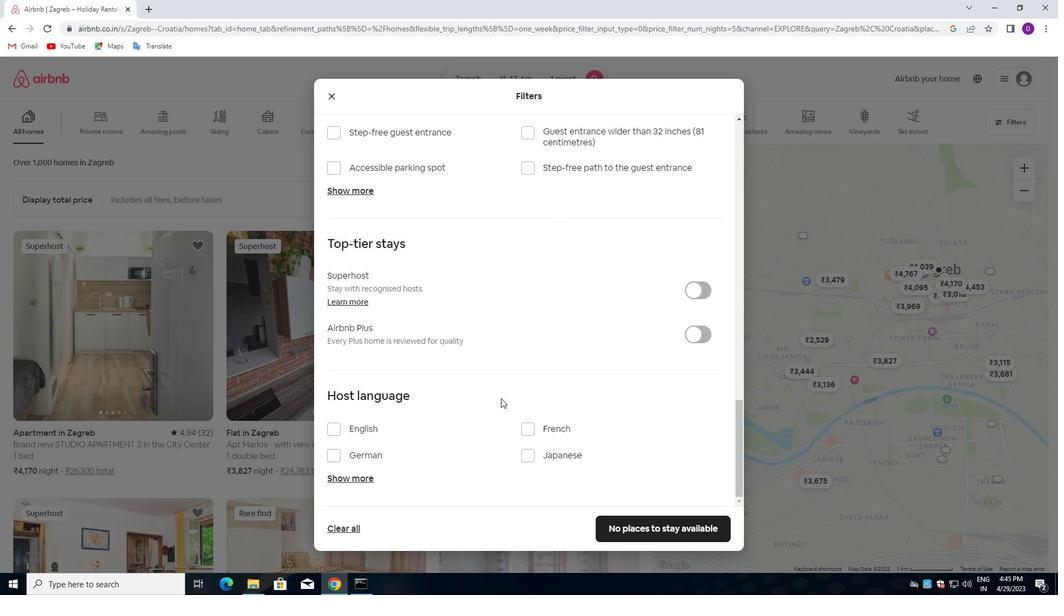 
Action: Mouse moved to (336, 428)
Screenshot: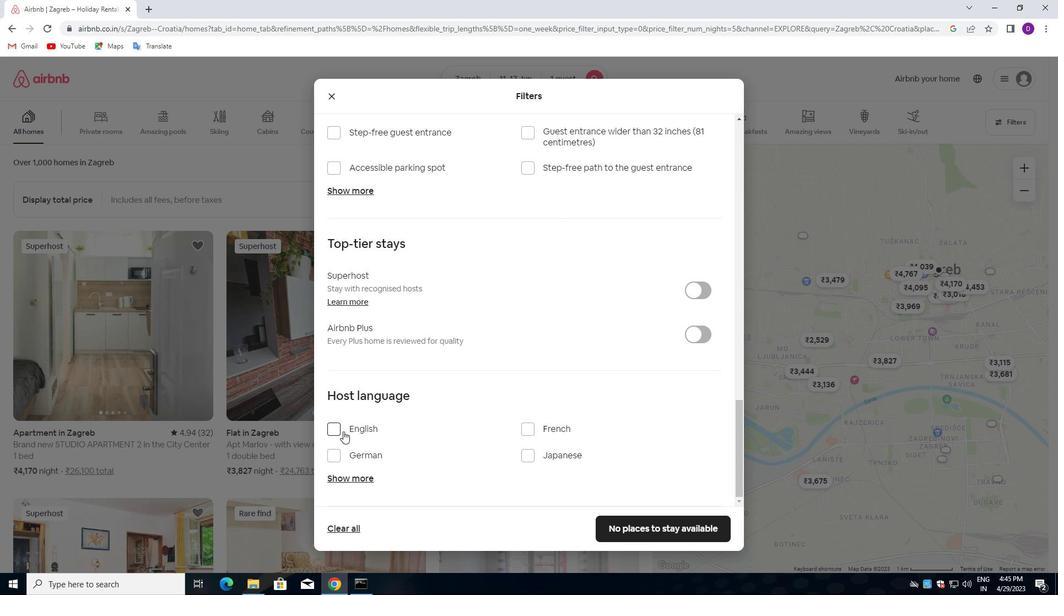 
Action: Mouse pressed left at (336, 428)
Screenshot: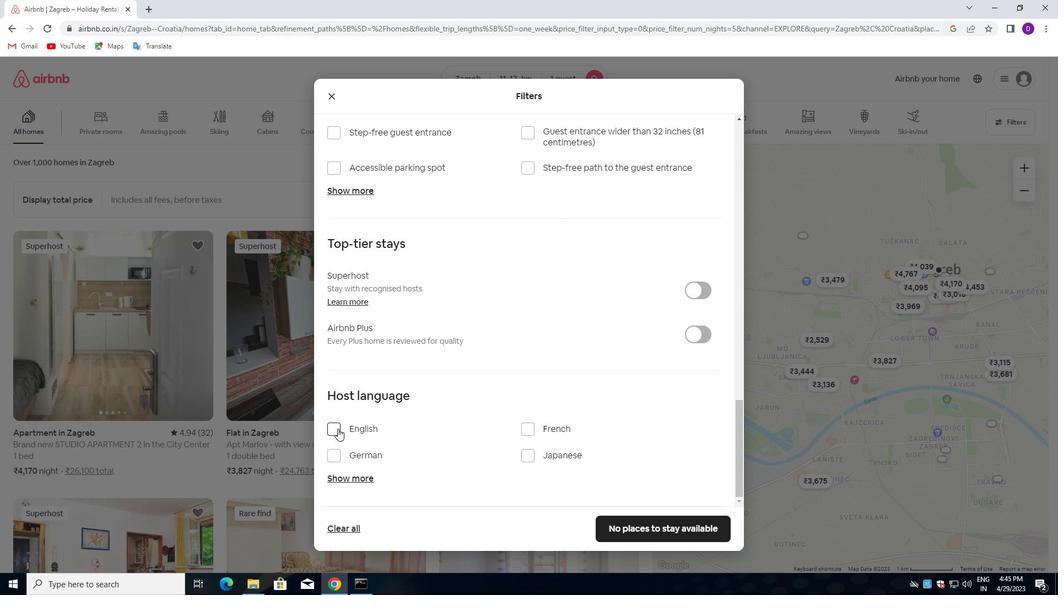 
Action: Mouse moved to (622, 522)
Screenshot: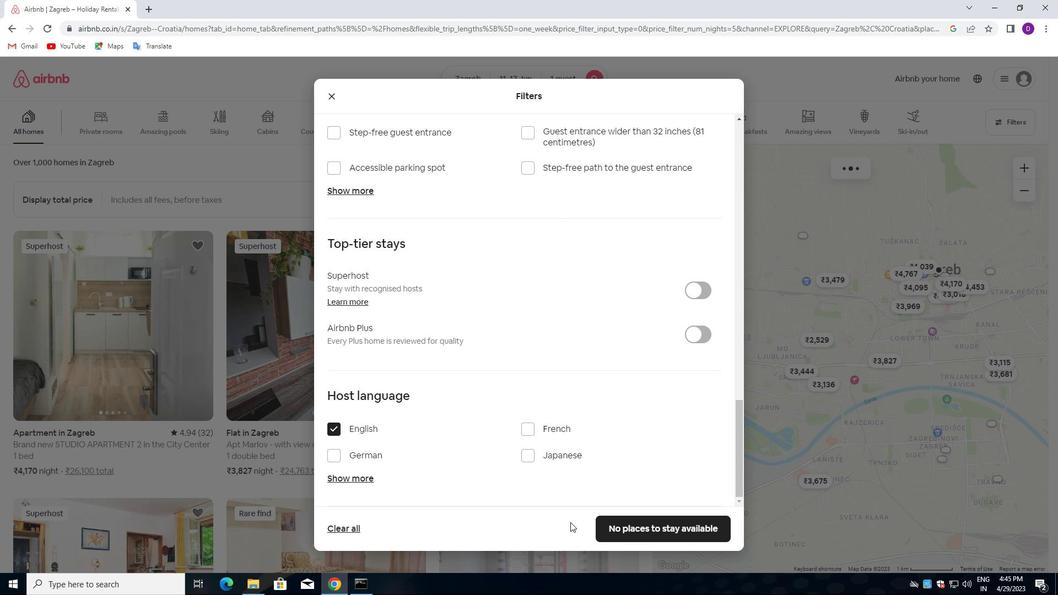
Action: Mouse pressed left at (622, 522)
Screenshot: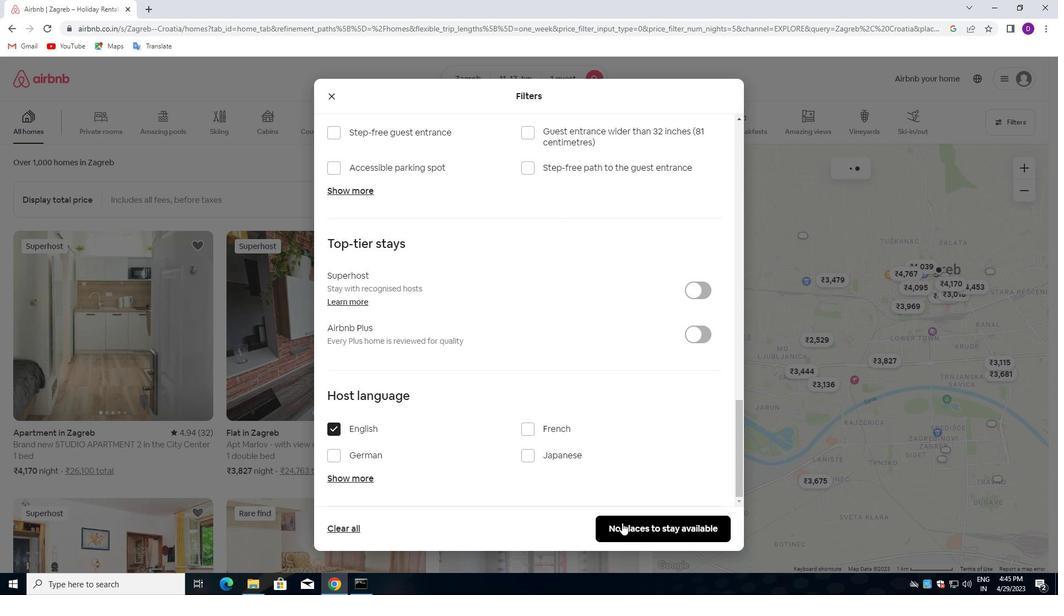 
Action: Mouse moved to (472, 293)
Screenshot: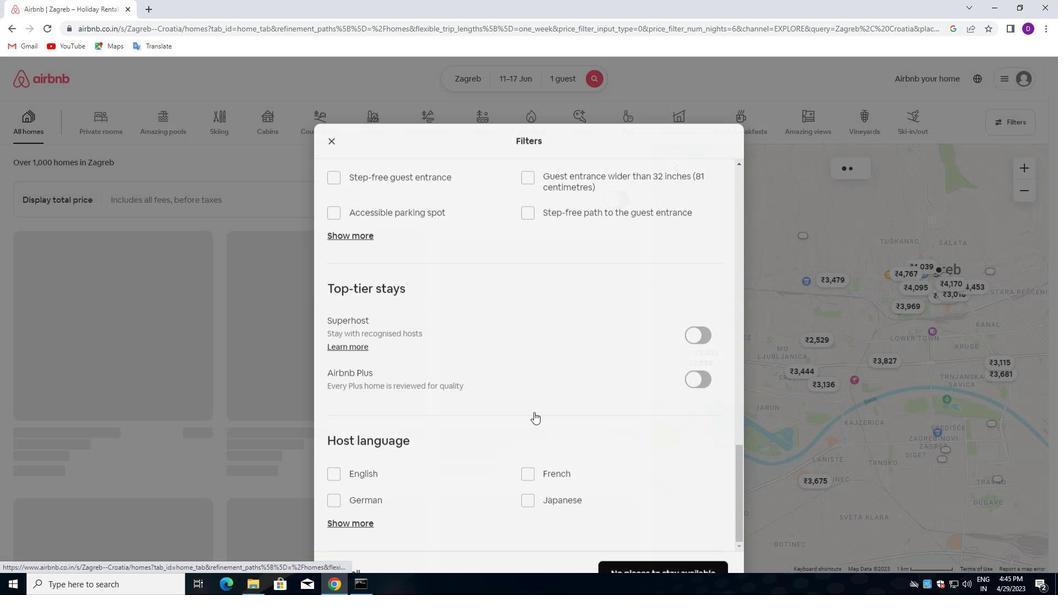 
